 Task: In the  document Dv.odt Write the word in the shape with center alignment 'XOXO'Change Page orientation to  'Landscape' Insert emoji at the end of quote: Red Heart
Action: Mouse moved to (518, 263)
Screenshot: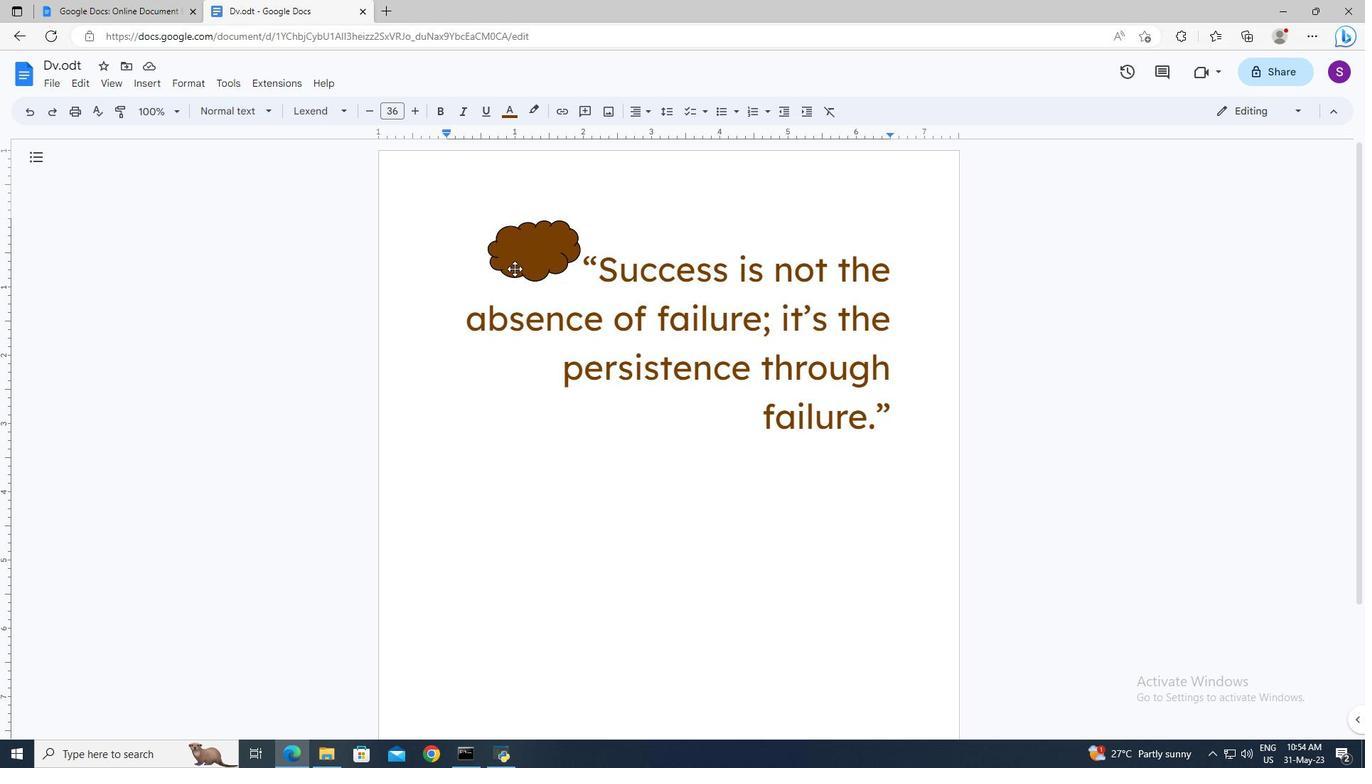 
Action: Mouse pressed left at (518, 263)
Screenshot: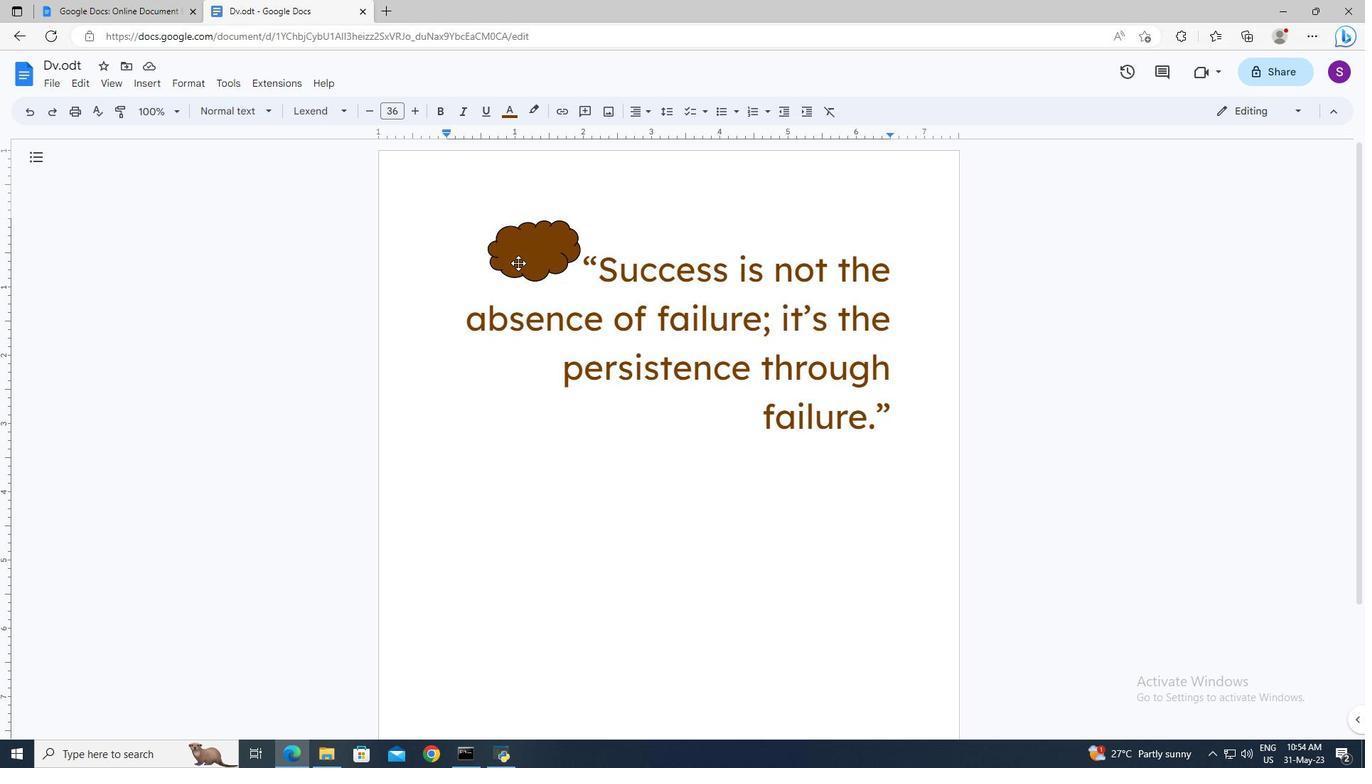 
Action: Mouse moved to (517, 301)
Screenshot: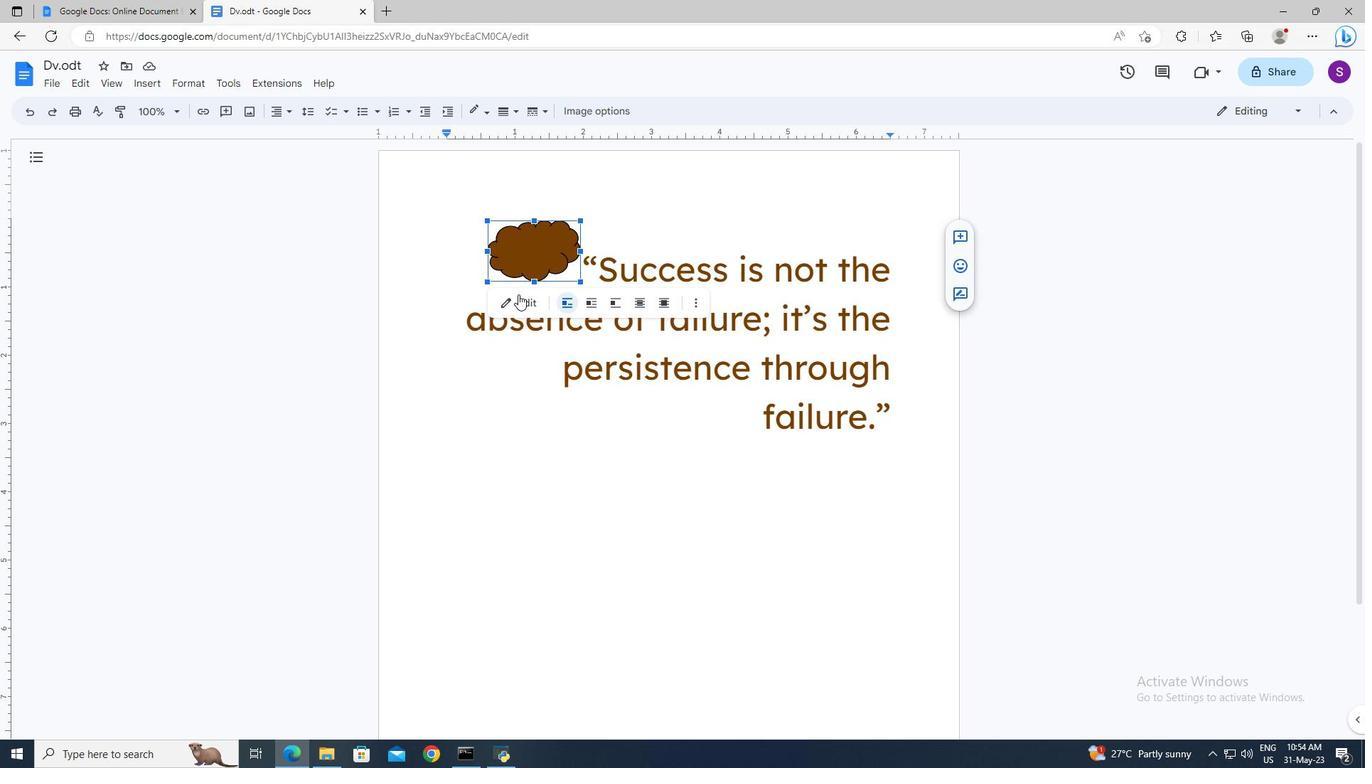 
Action: Mouse pressed left at (517, 301)
Screenshot: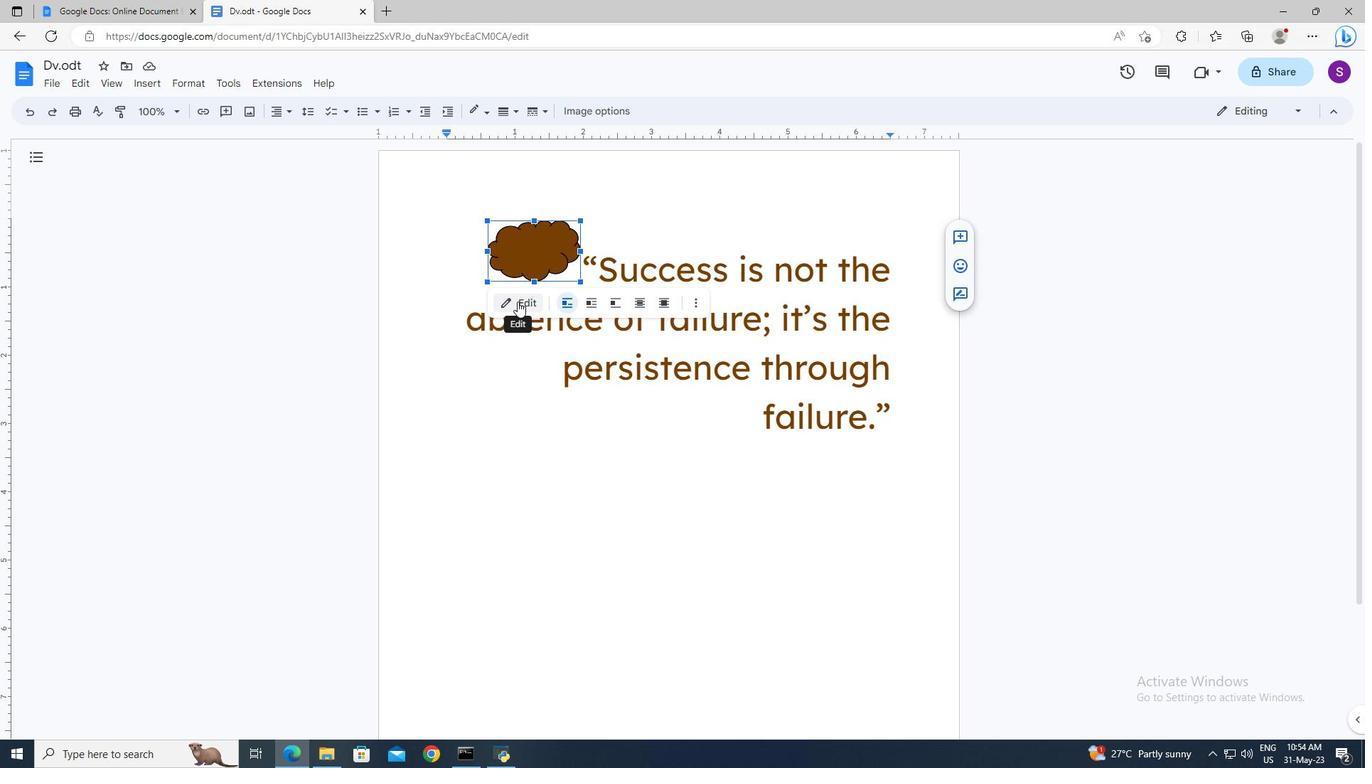 
Action: Mouse moved to (542, 285)
Screenshot: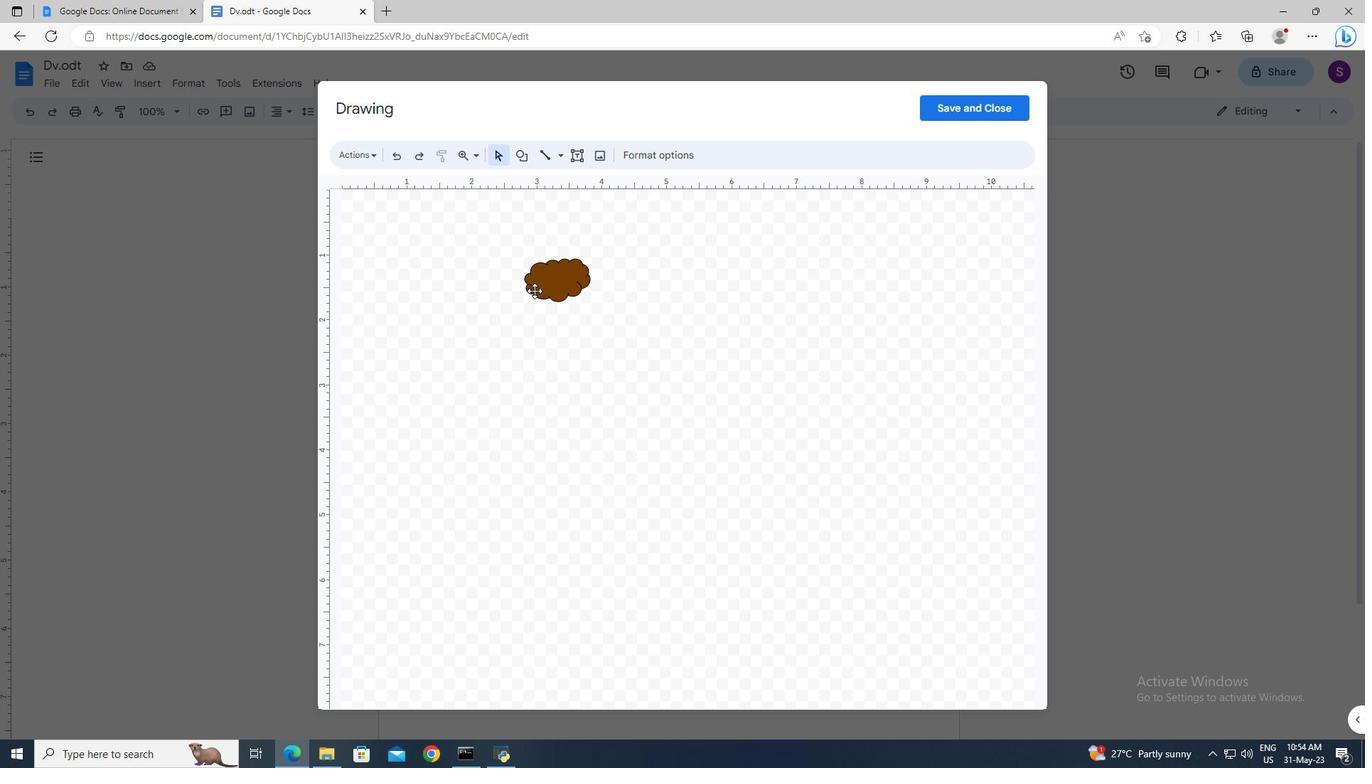 
Action: Mouse pressed left at (542, 285)
Screenshot: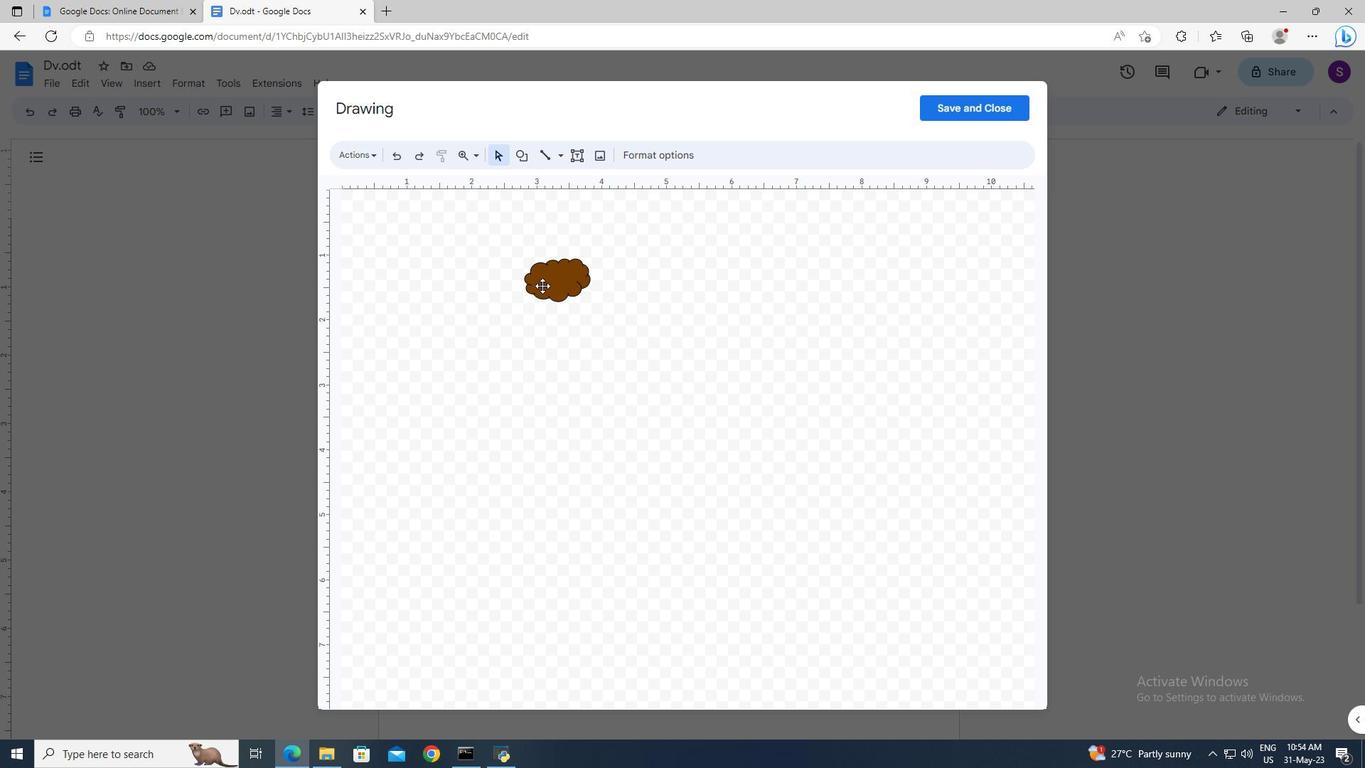 
Action: Mouse moved to (577, 145)
Screenshot: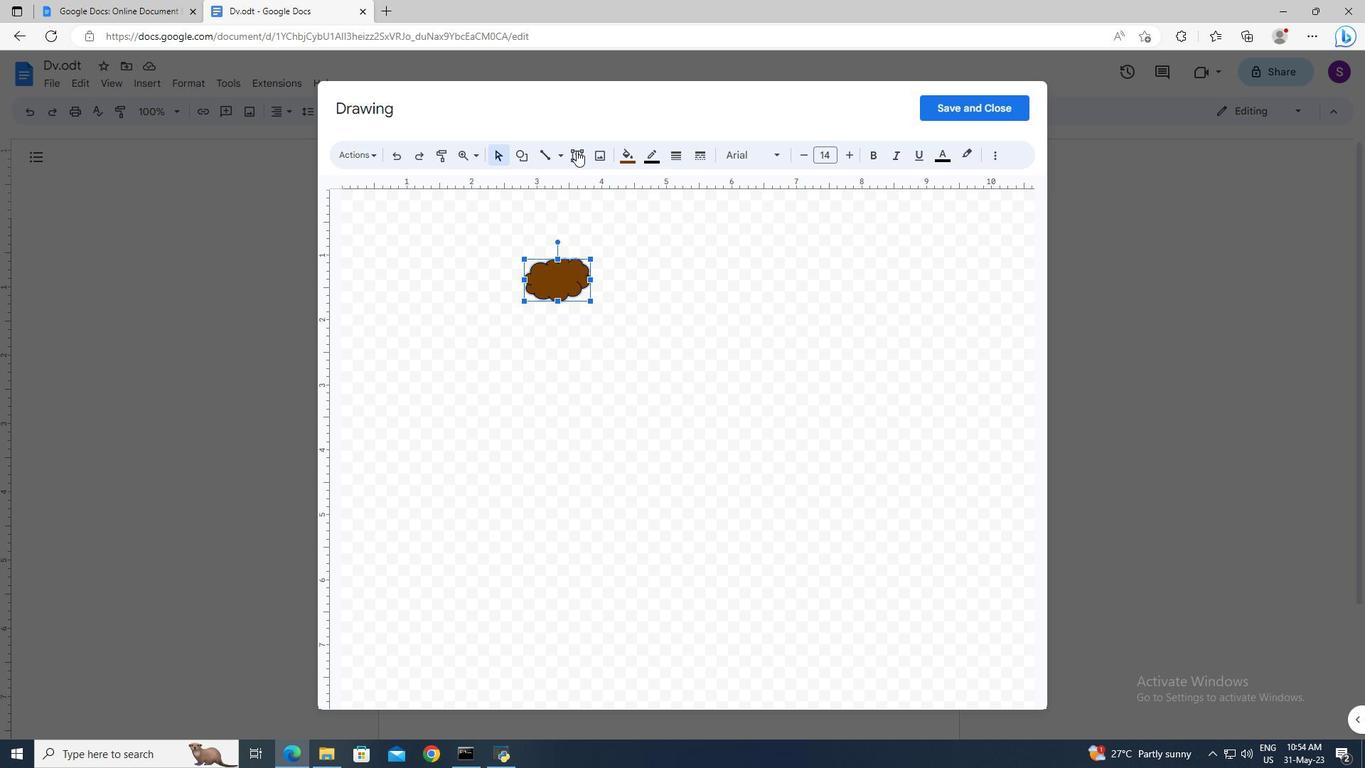 
Action: Mouse pressed left at (577, 145)
Screenshot: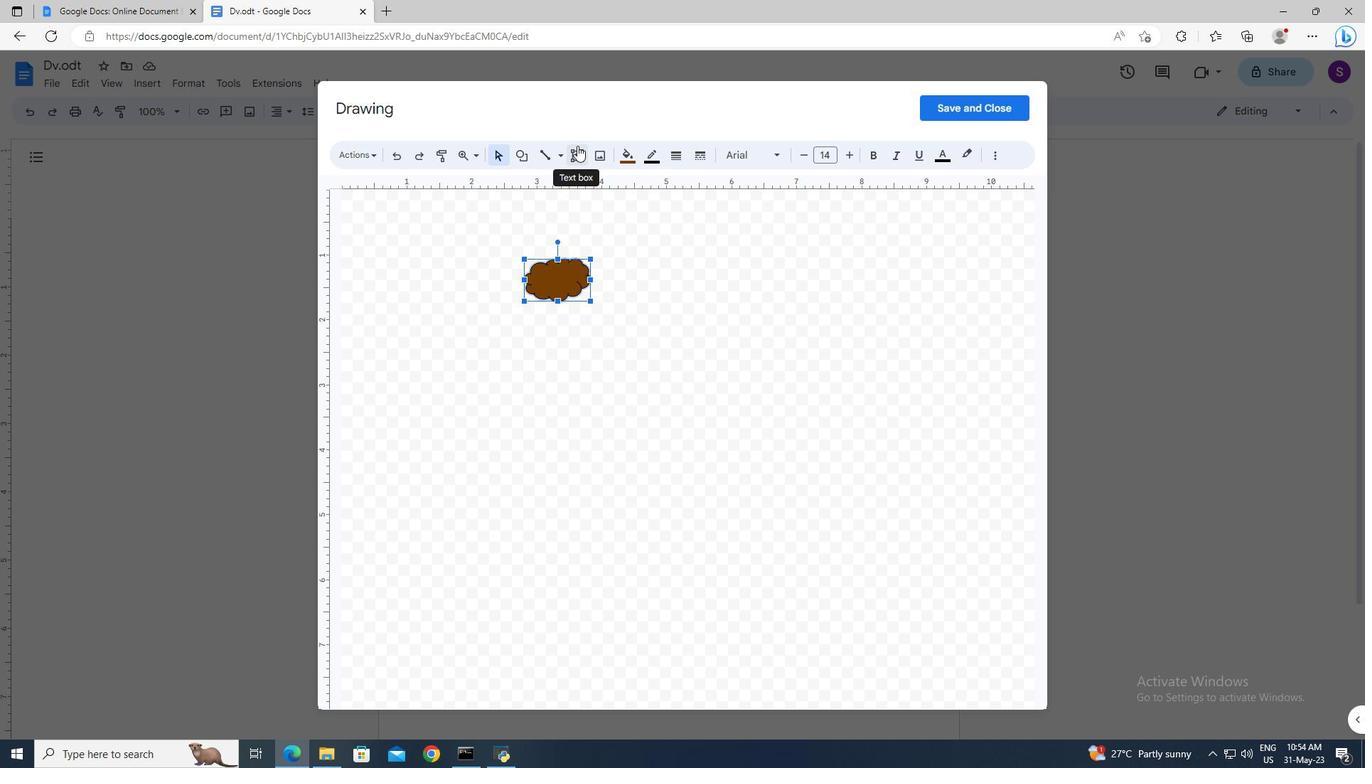 
Action: Mouse moved to (535, 270)
Screenshot: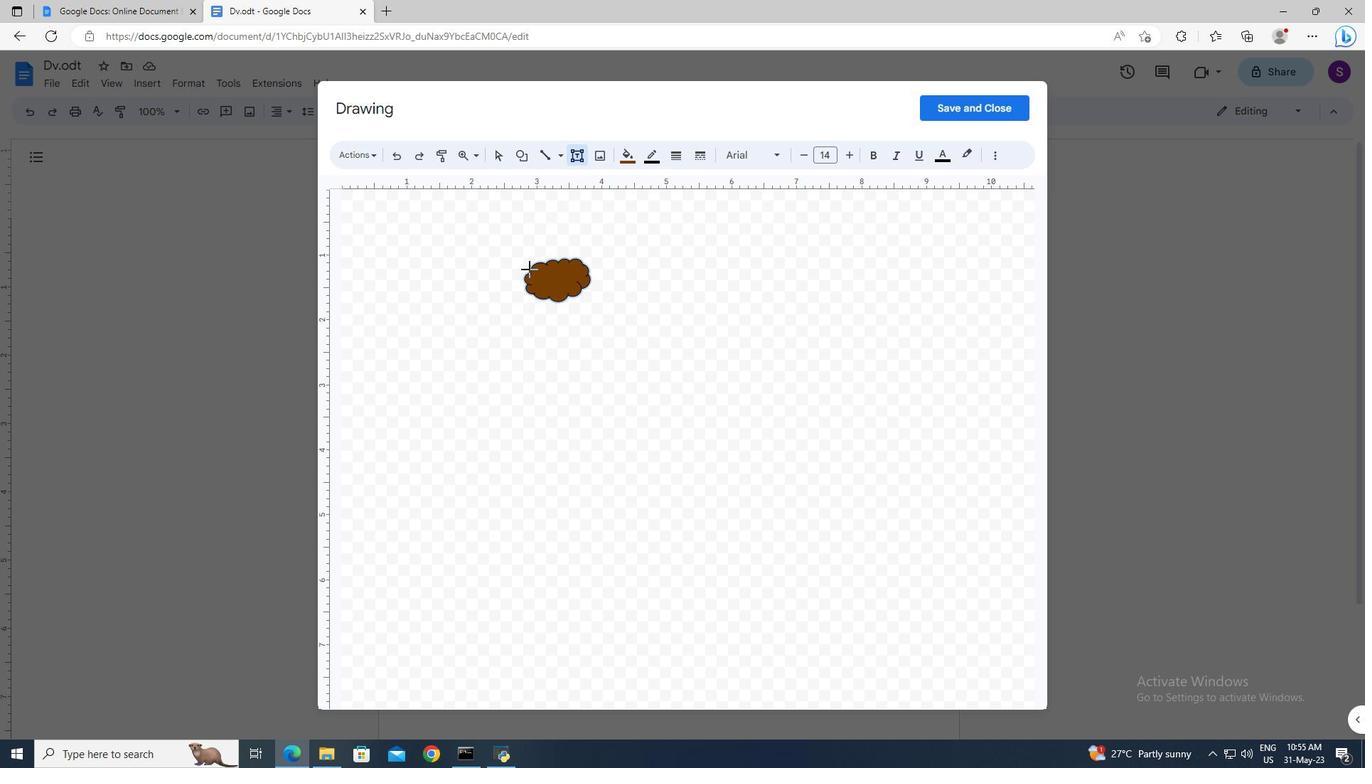 
Action: Mouse pressed left at (535, 270)
Screenshot: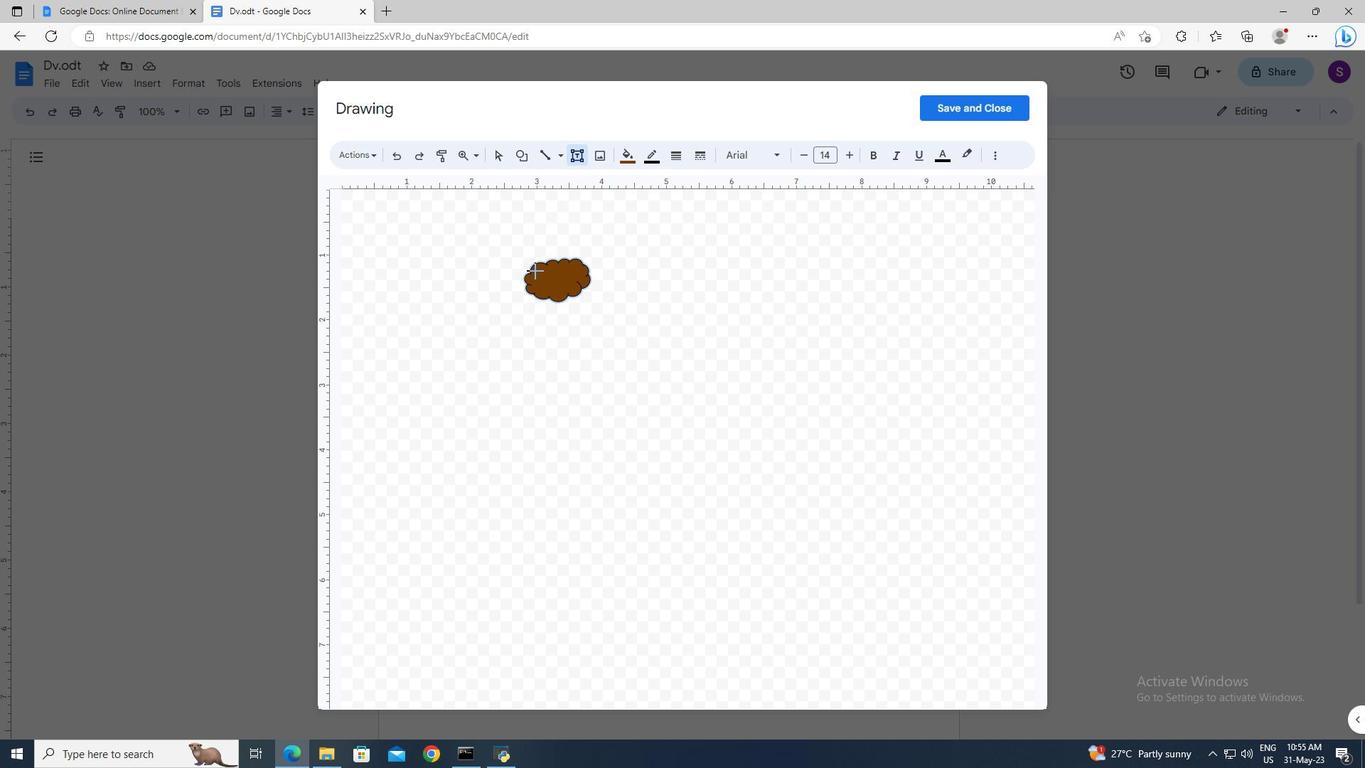 
Action: Mouse moved to (560, 283)
Screenshot: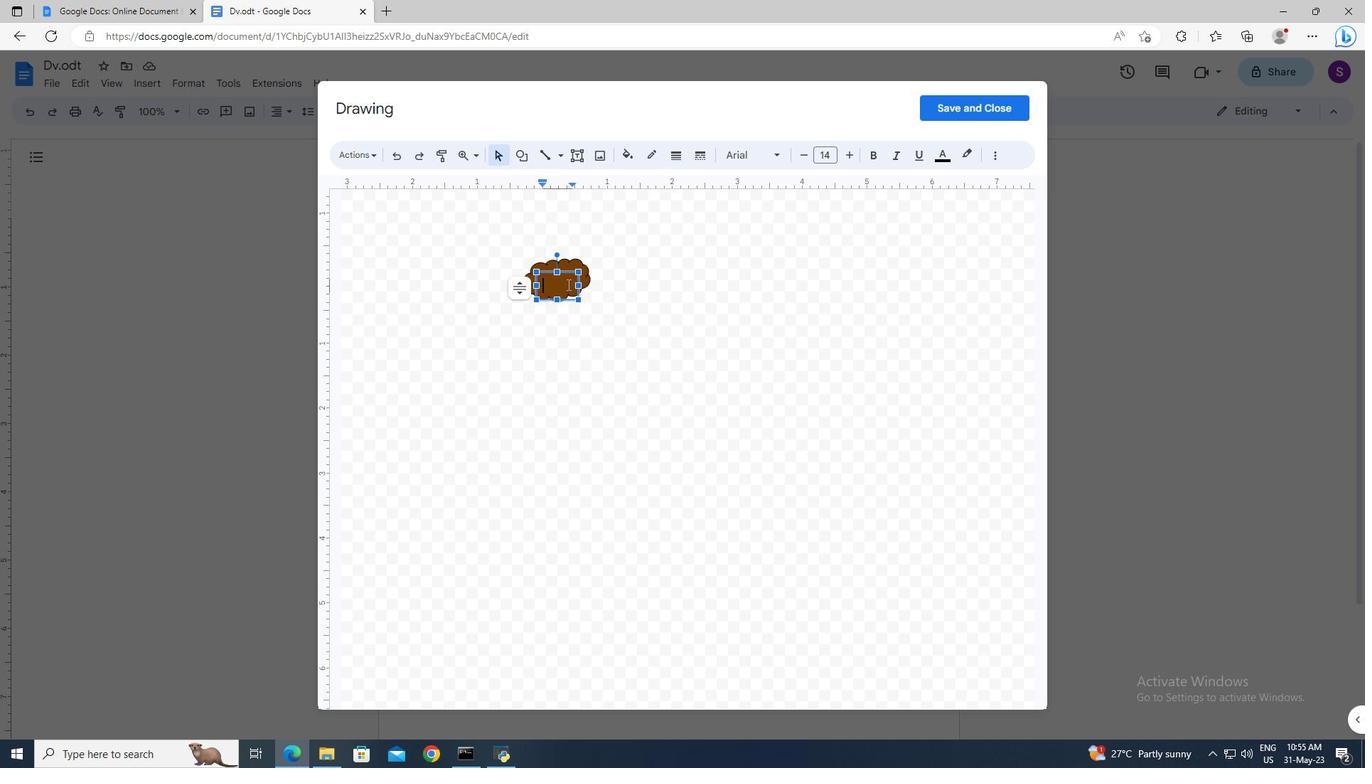 
Action: Key pressed <Key.shift>XOXO
Screenshot: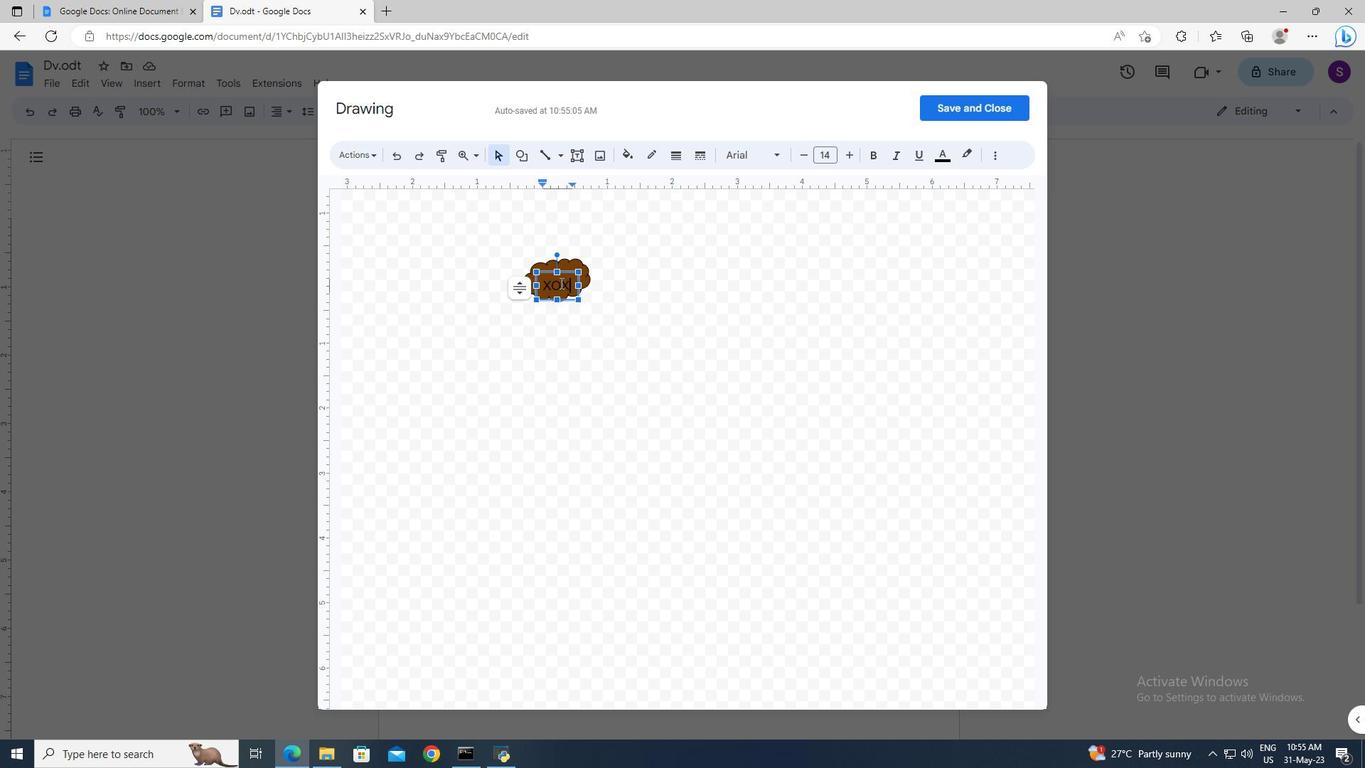
Action: Mouse moved to (578, 293)
Screenshot: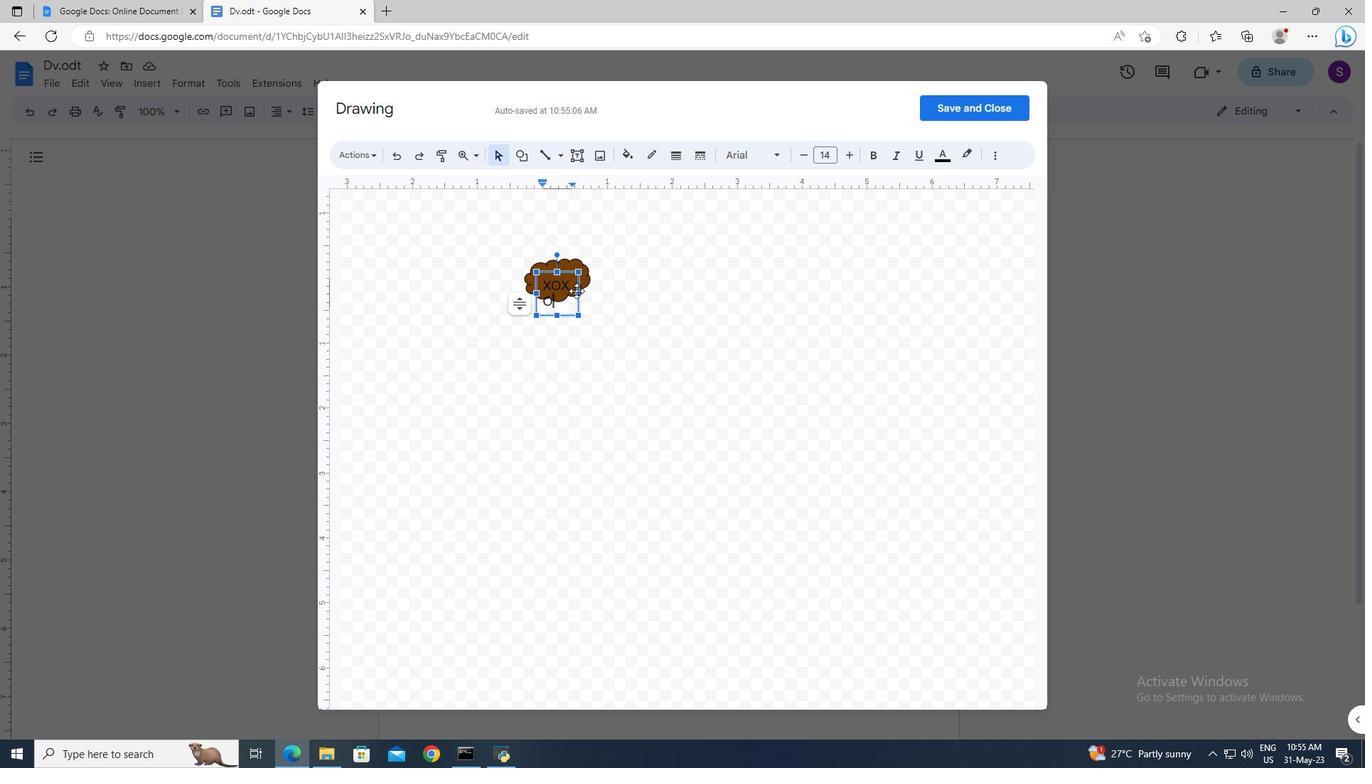 
Action: Mouse pressed left at (578, 293)
Screenshot: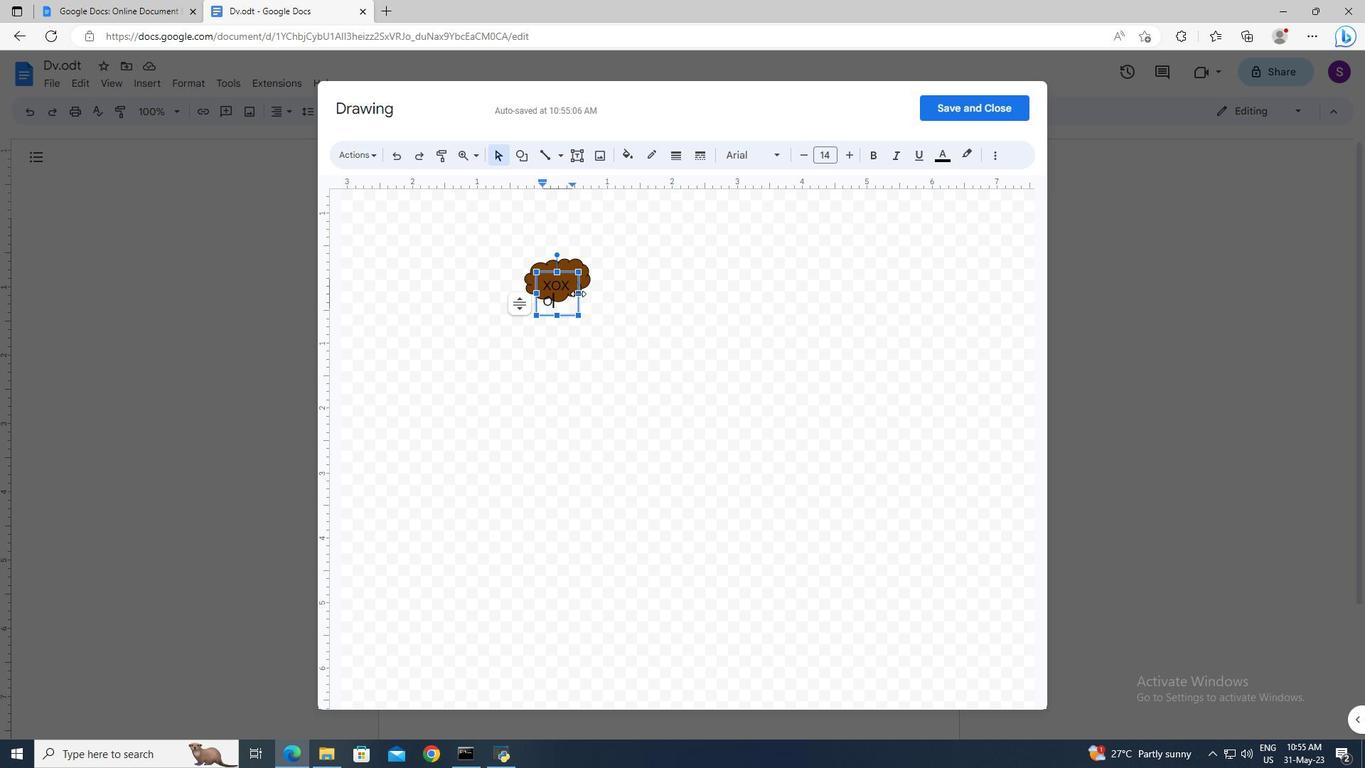 
Action: Mouse moved to (583, 293)
Screenshot: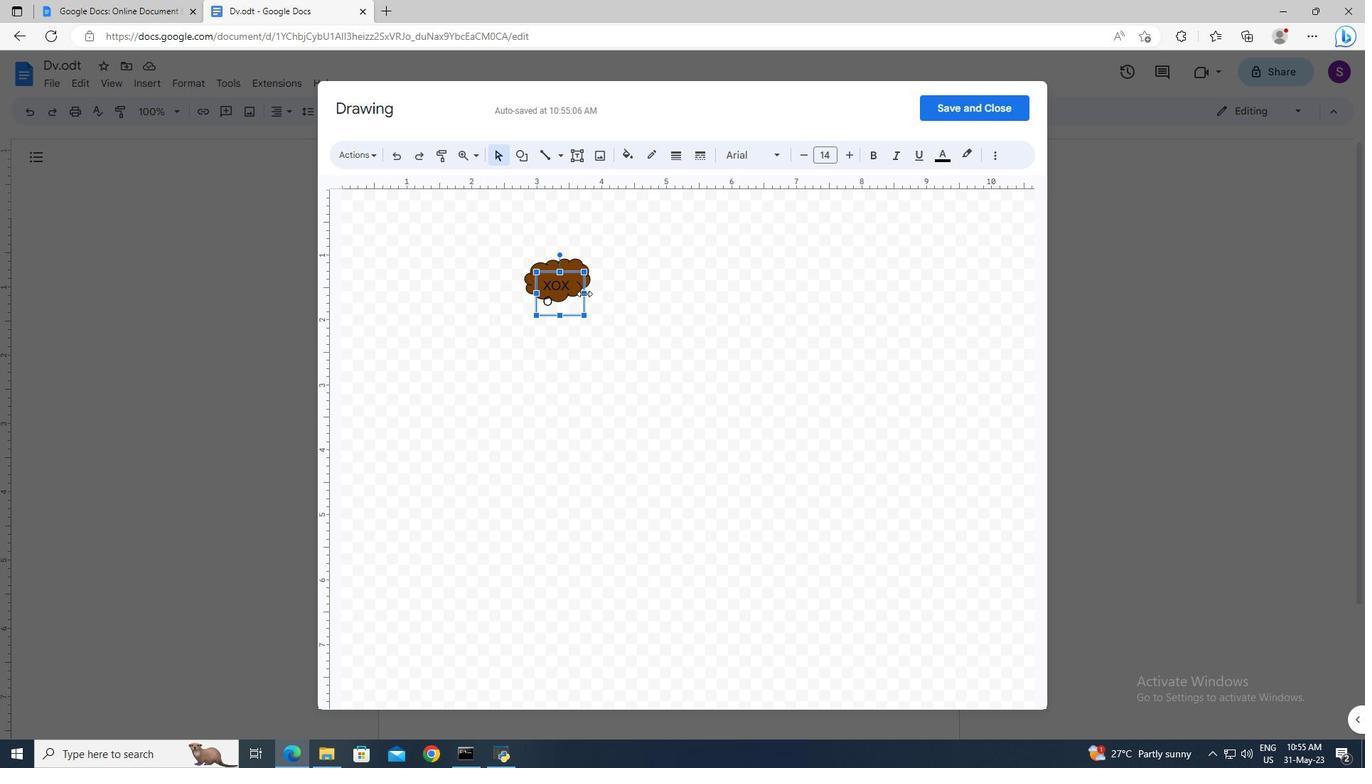 
Action: Mouse pressed left at (583, 293)
Screenshot: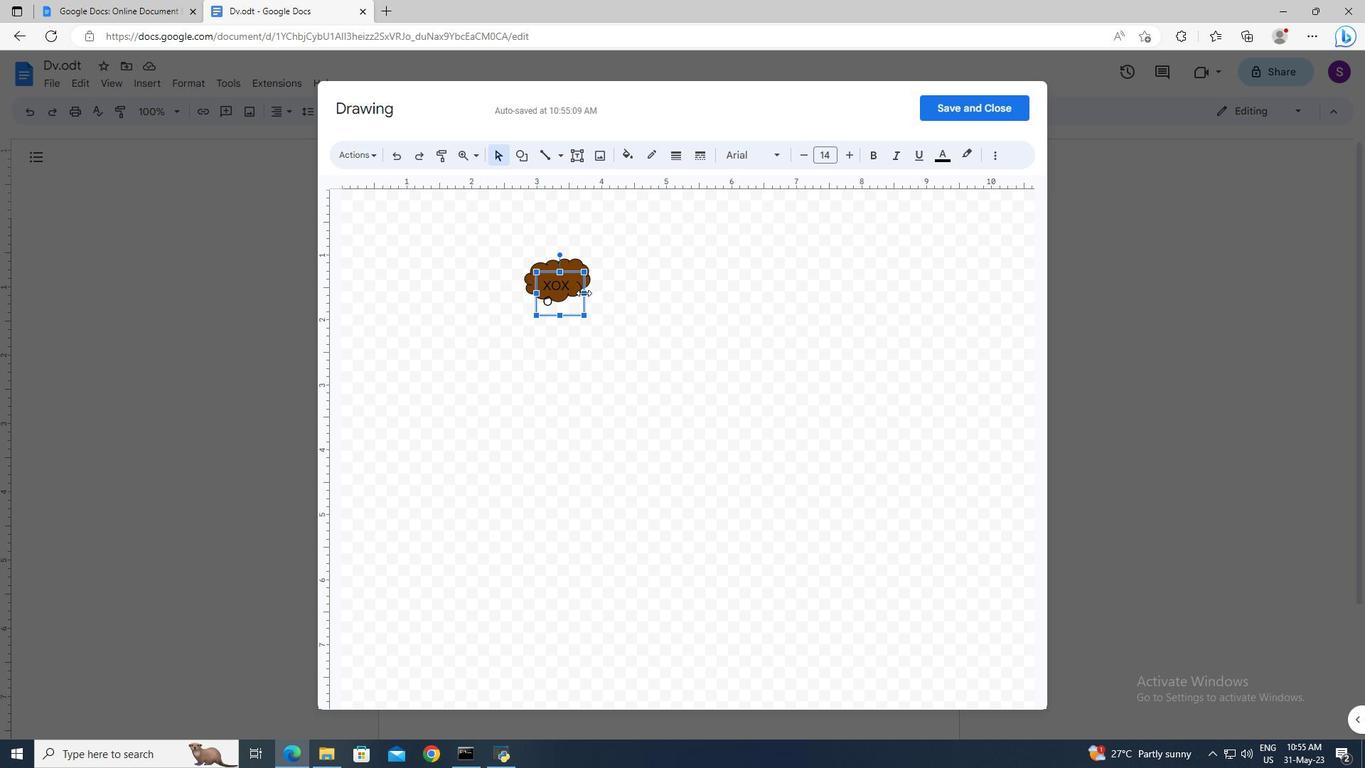 
Action: Mouse moved to (572, 272)
Screenshot: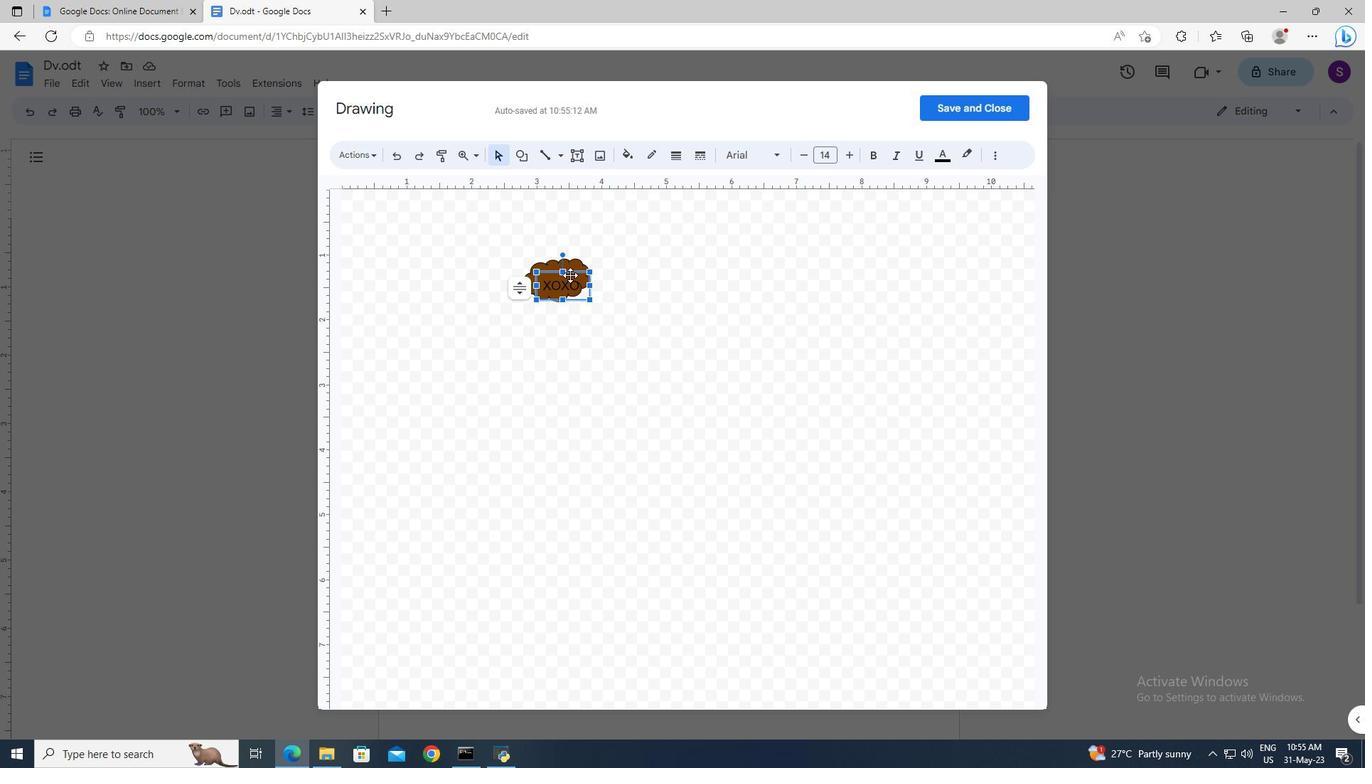 
Action: Mouse pressed left at (572, 272)
Screenshot: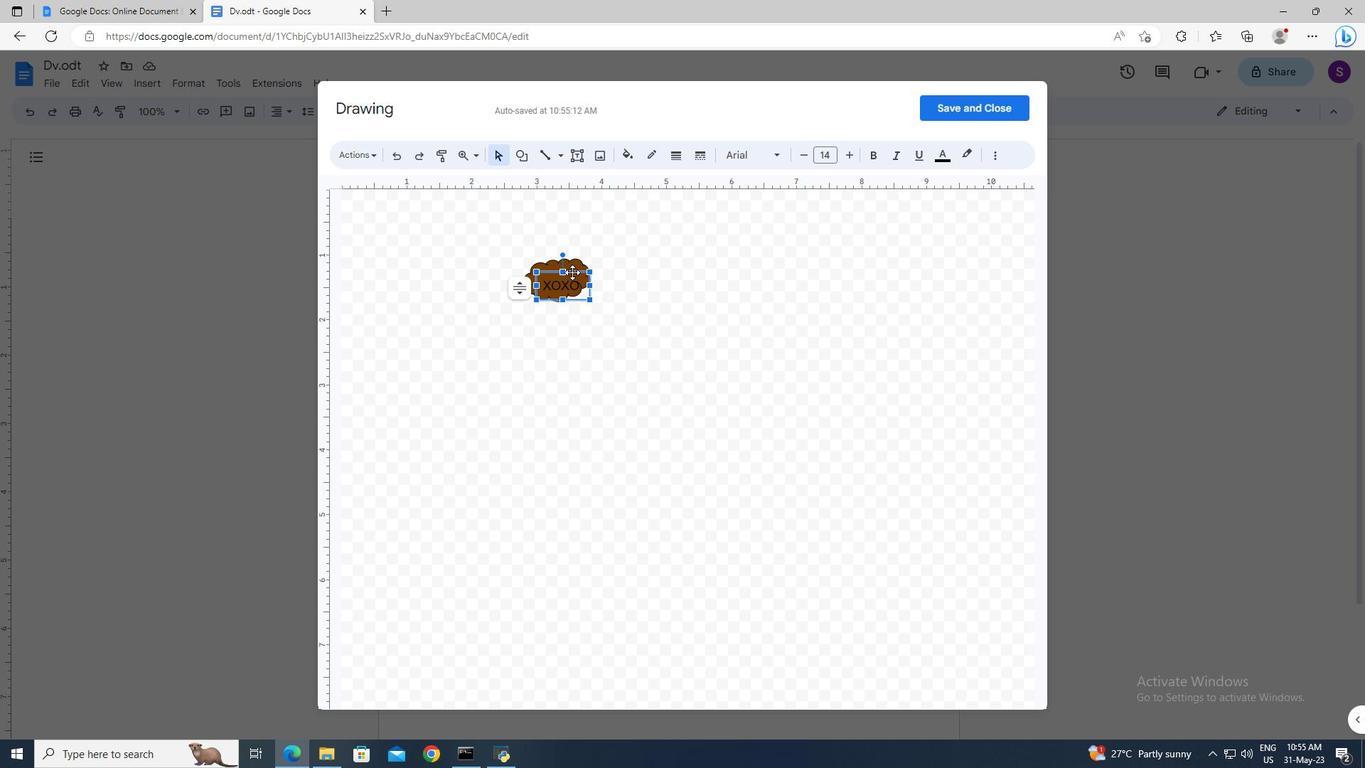 
Action: Mouse moved to (967, 110)
Screenshot: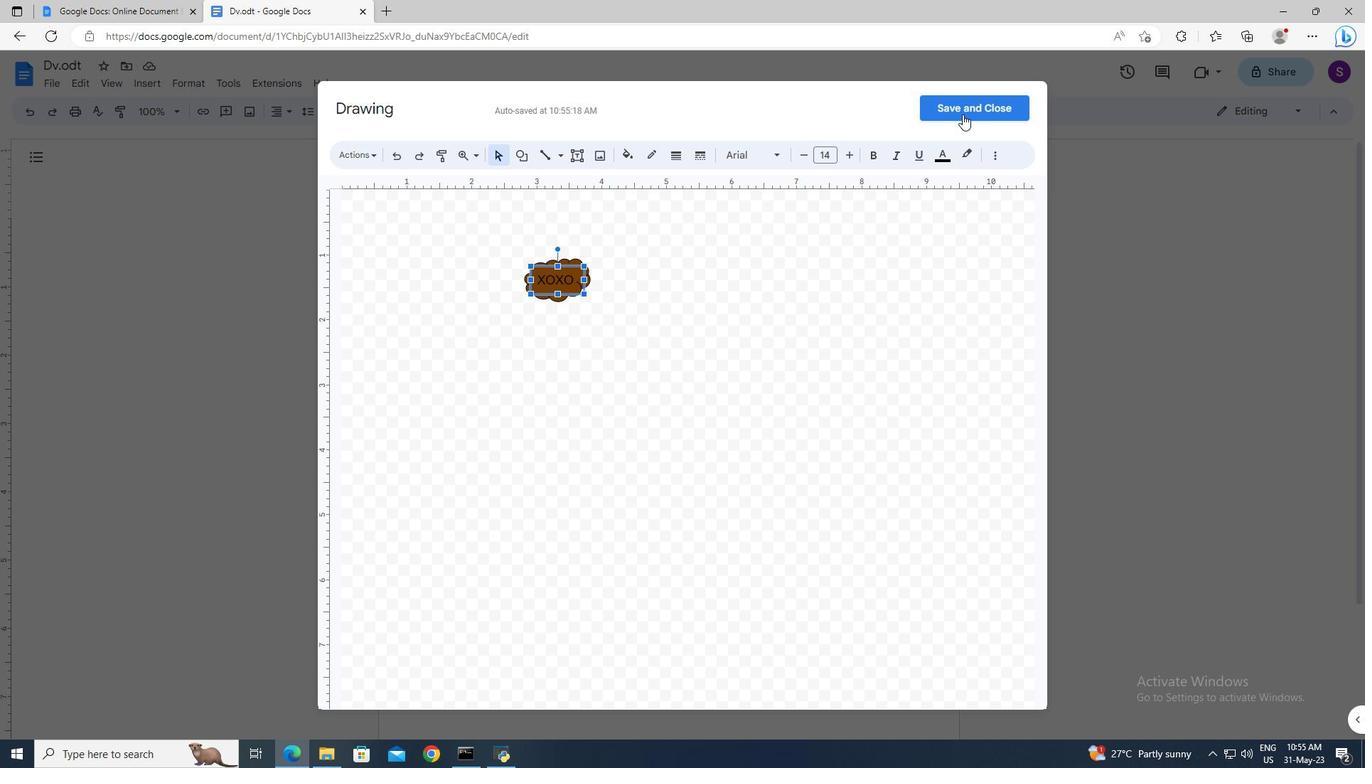 
Action: Mouse pressed left at (967, 110)
Screenshot: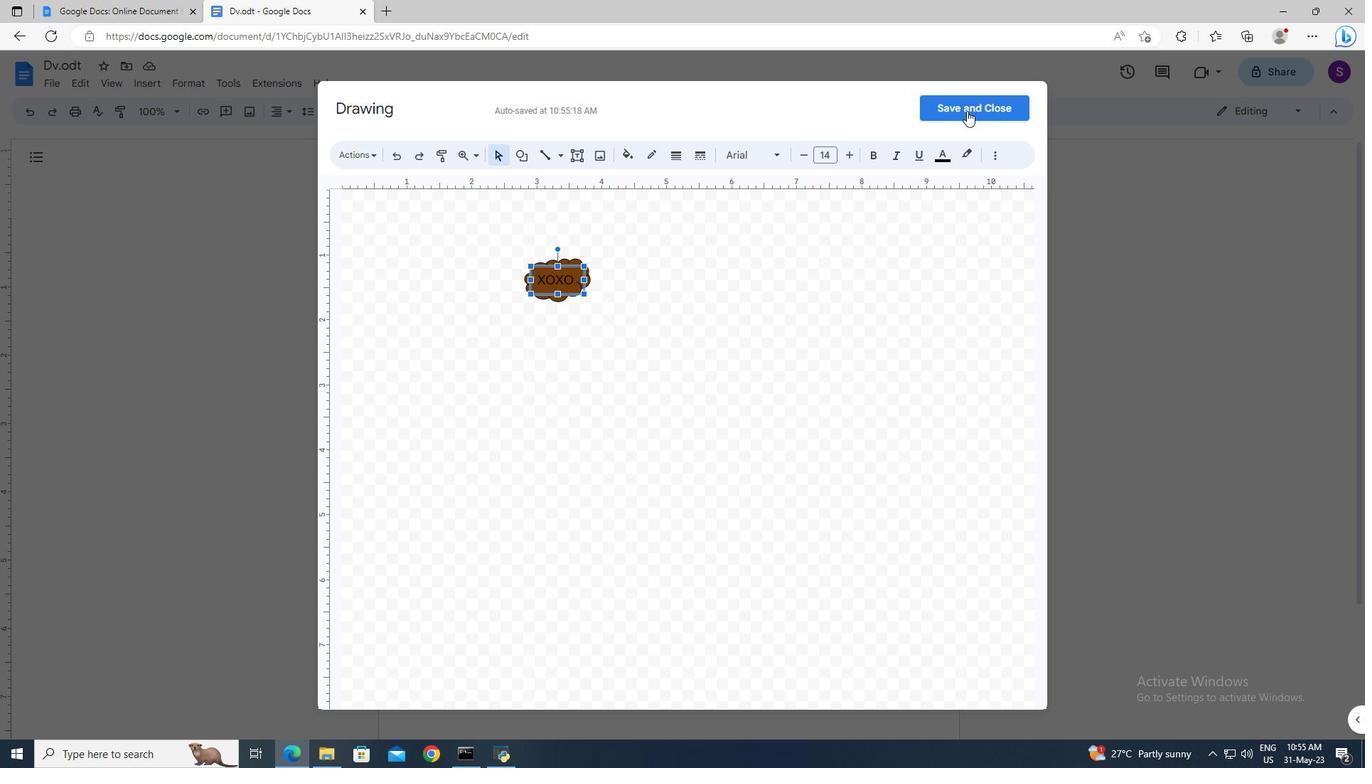 
Action: Mouse moved to (753, 400)
Screenshot: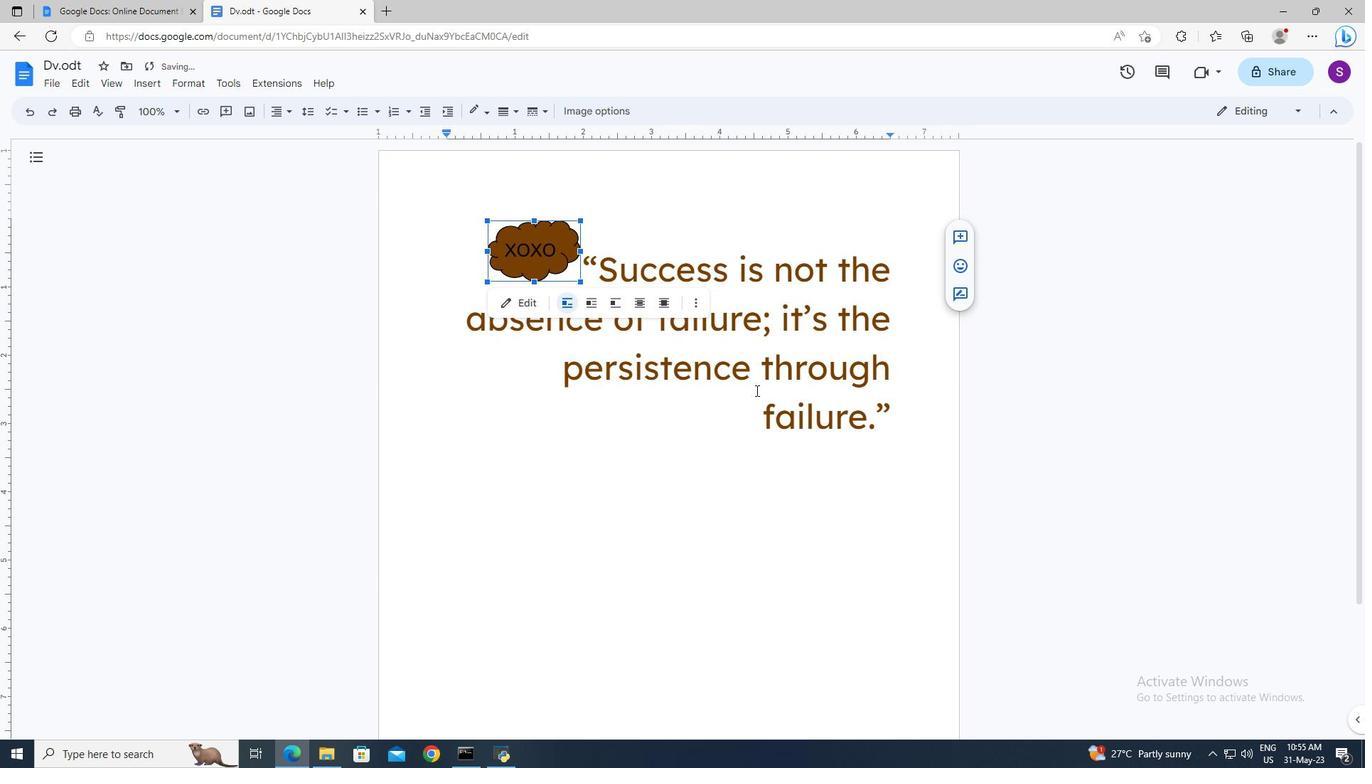 
Action: Mouse pressed left at (753, 400)
Screenshot: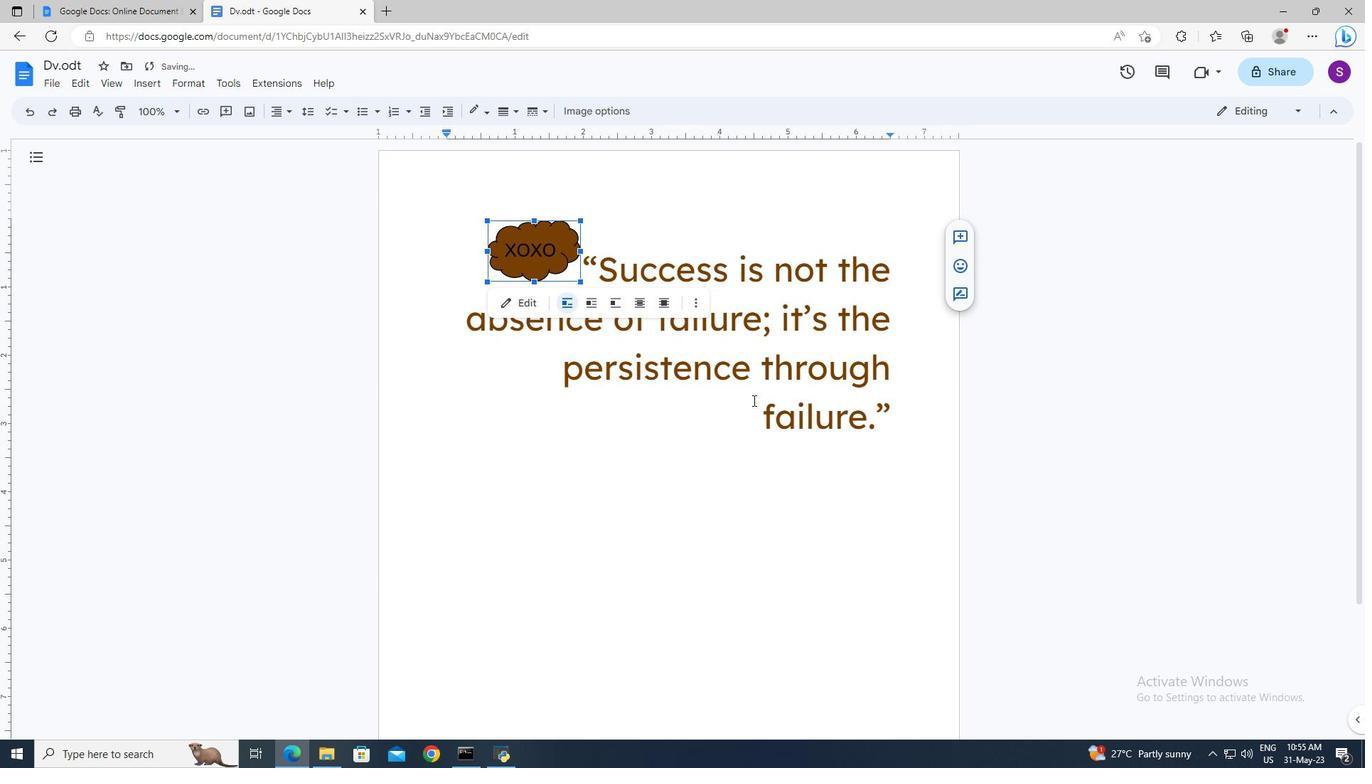 
Action: Mouse moved to (58, 84)
Screenshot: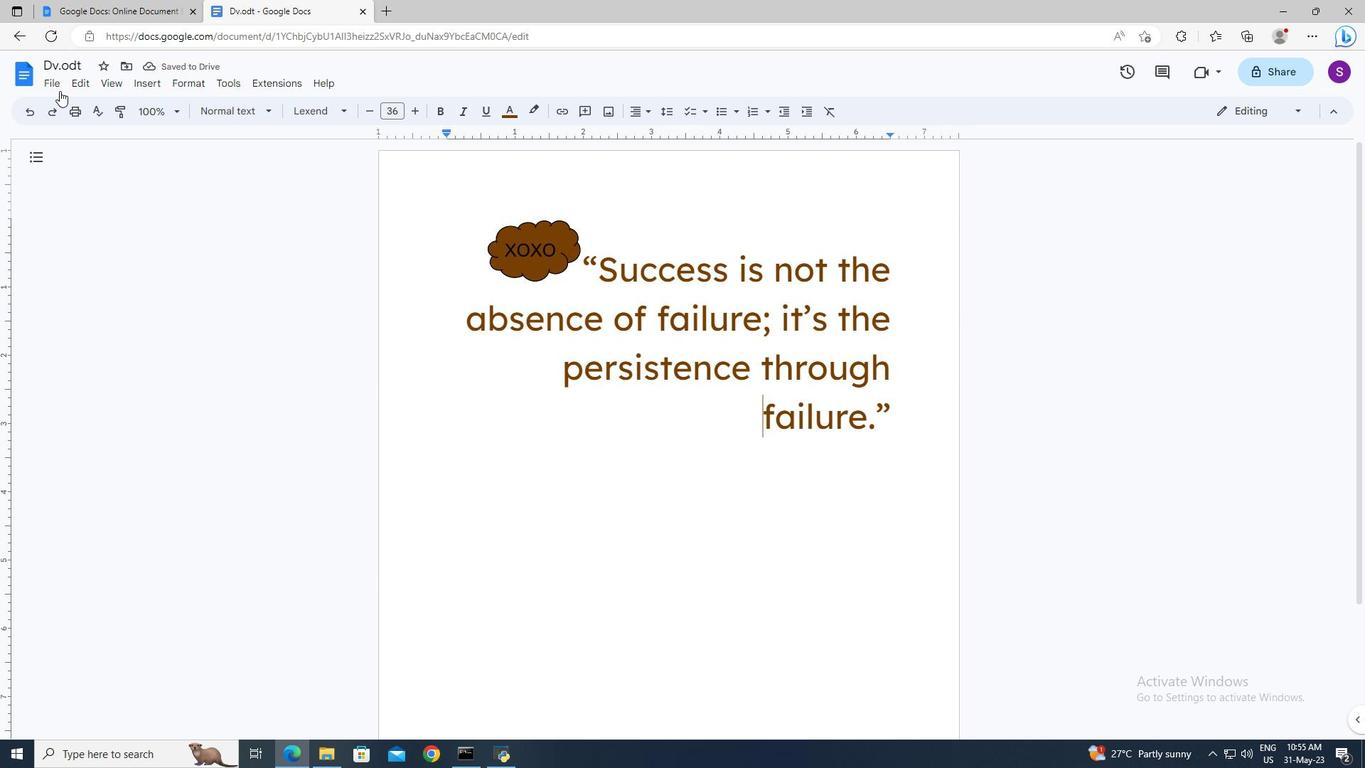 
Action: Mouse pressed left at (58, 84)
Screenshot: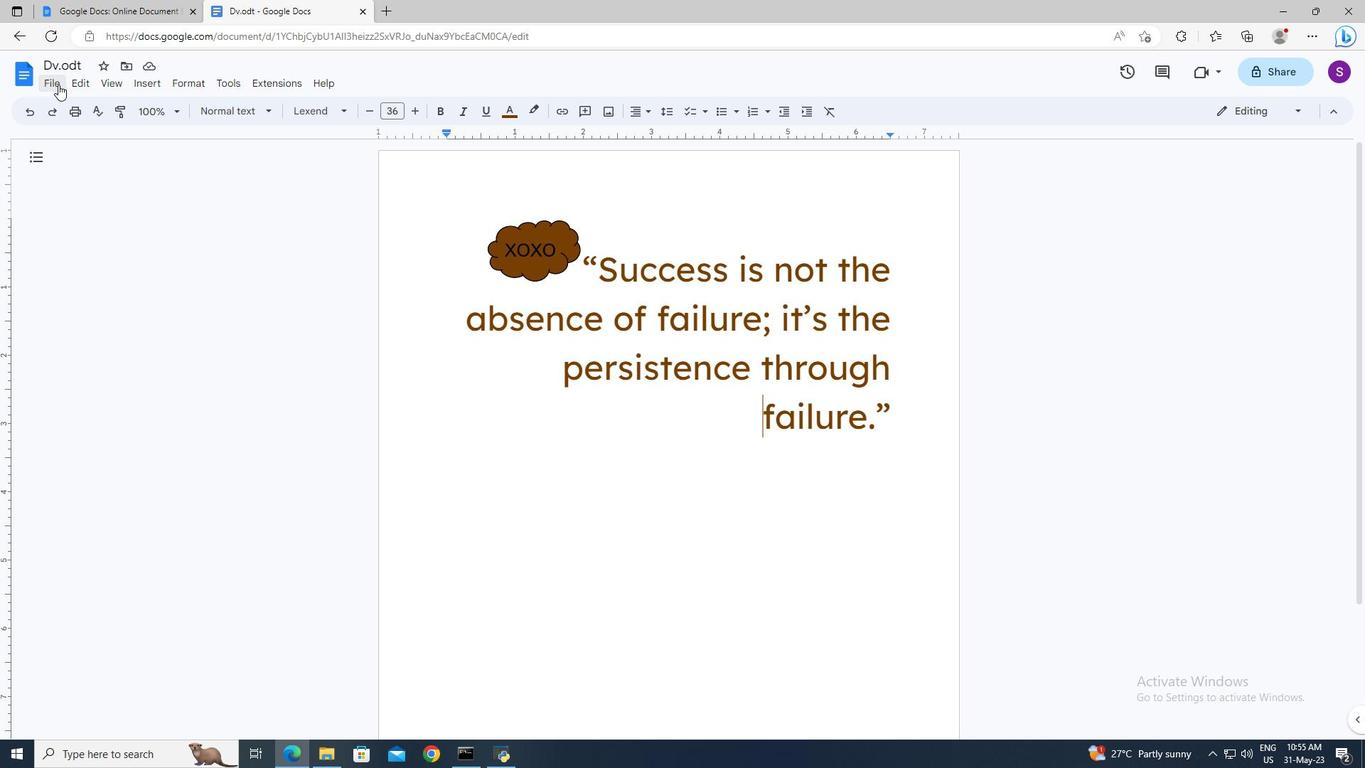 
Action: Mouse moved to (96, 472)
Screenshot: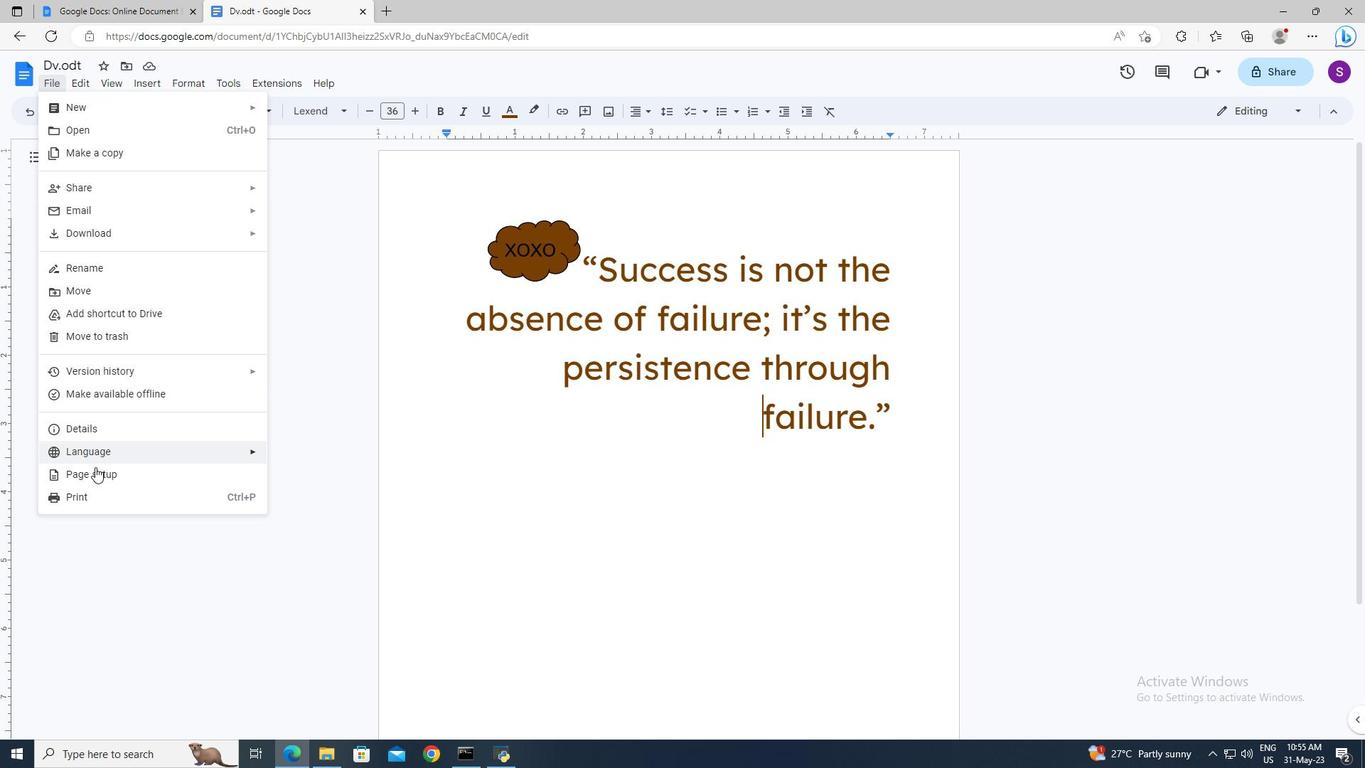 
Action: Mouse pressed left at (96, 472)
Screenshot: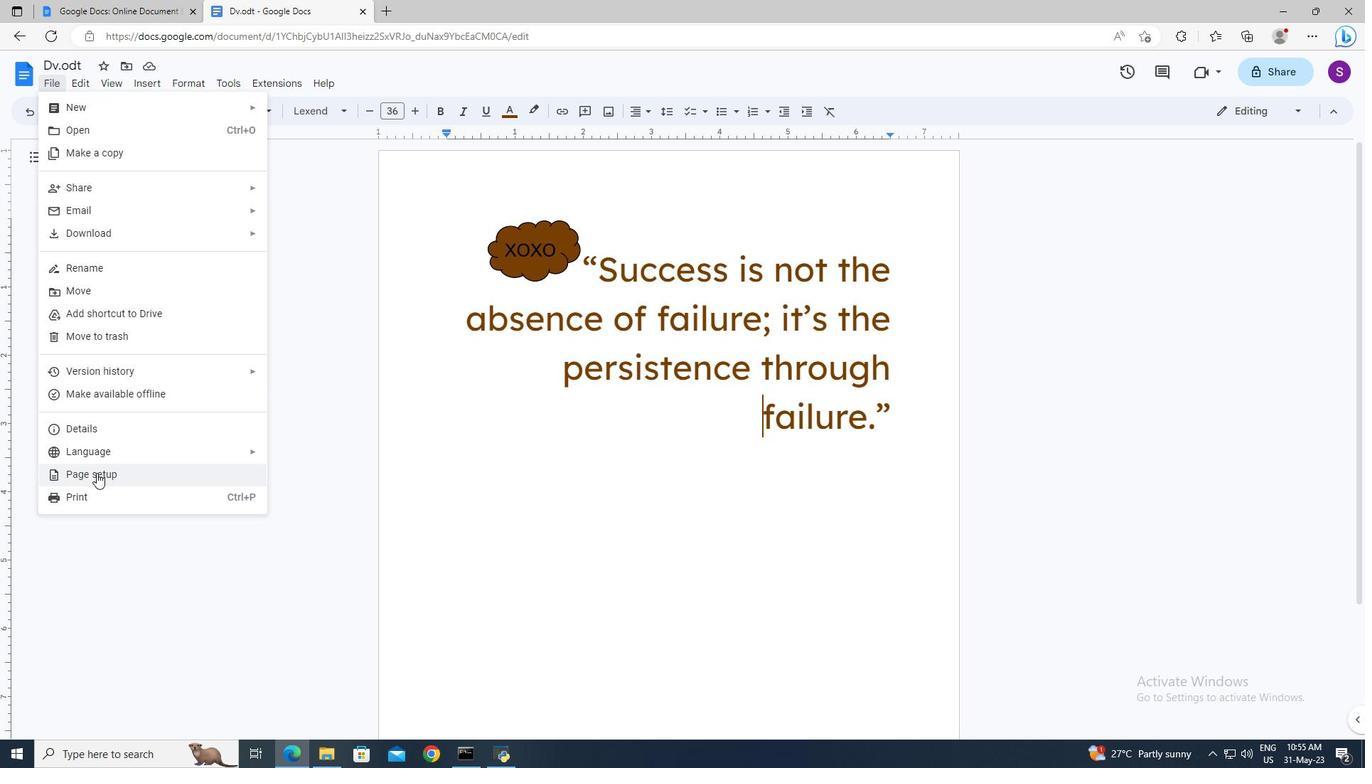 
Action: Mouse moved to (631, 376)
Screenshot: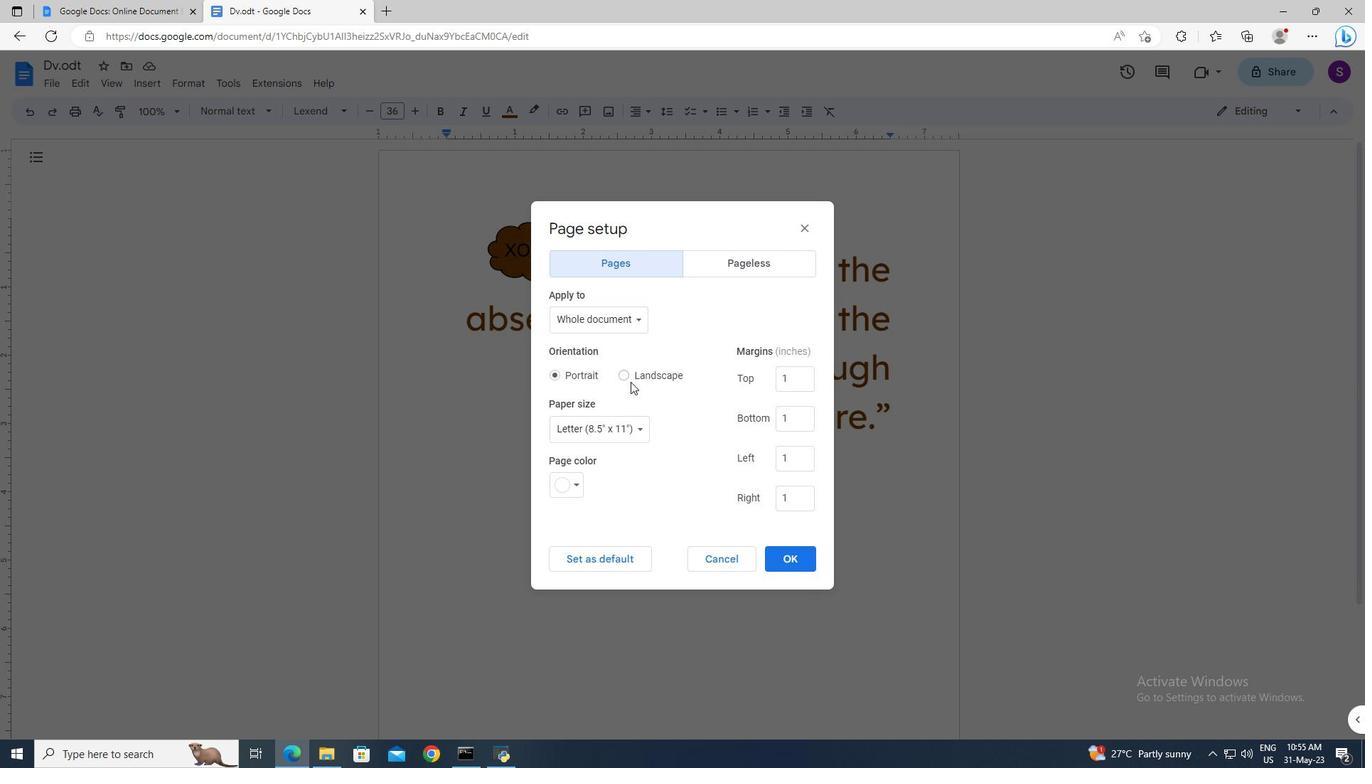 
Action: Mouse pressed left at (631, 376)
Screenshot: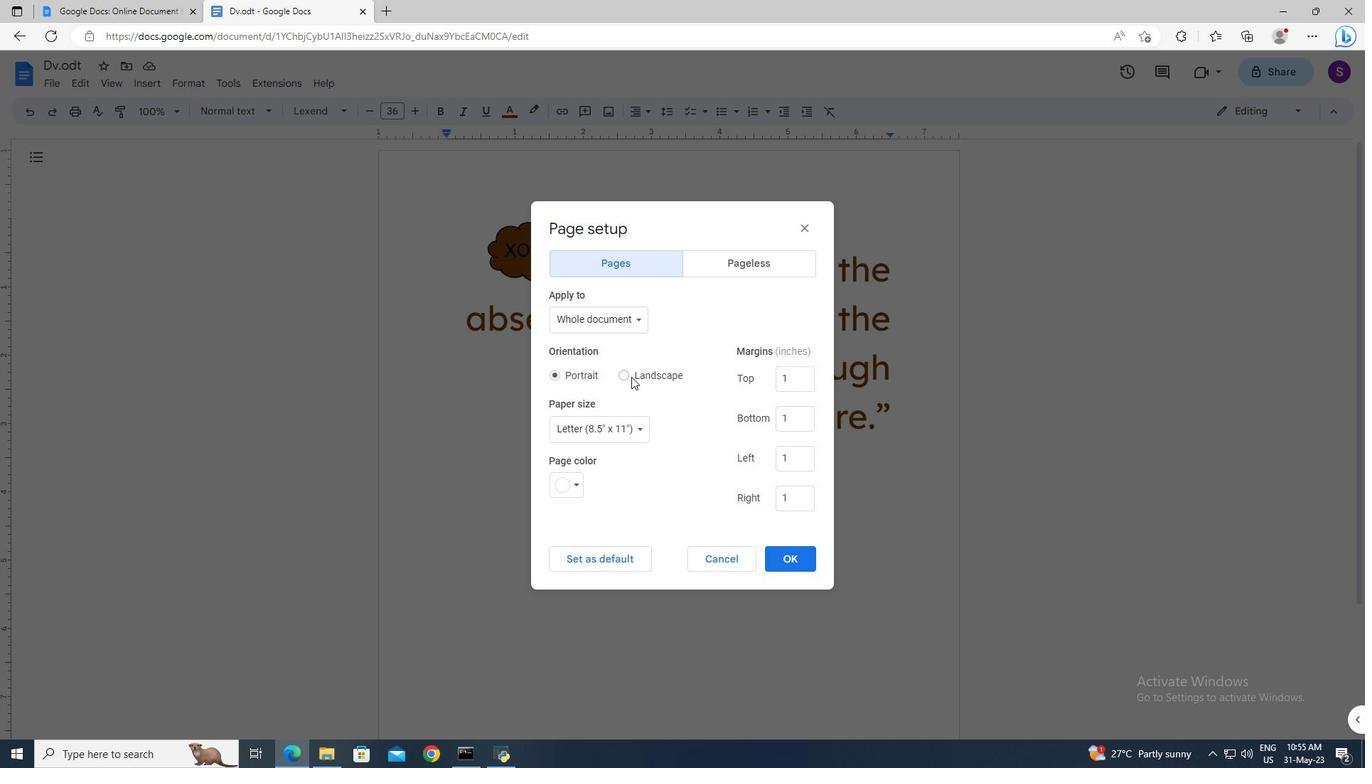 
Action: Mouse moved to (781, 559)
Screenshot: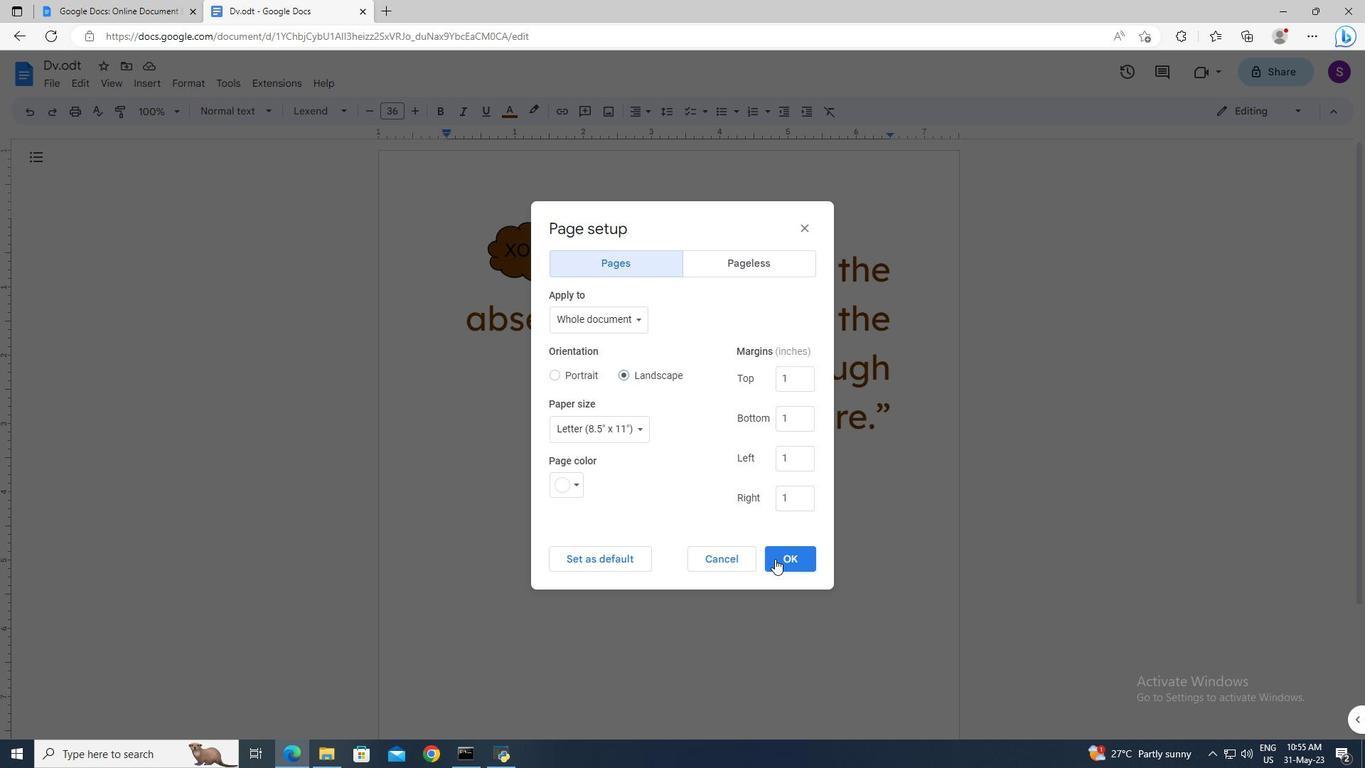 
Action: Mouse pressed left at (781, 559)
Screenshot: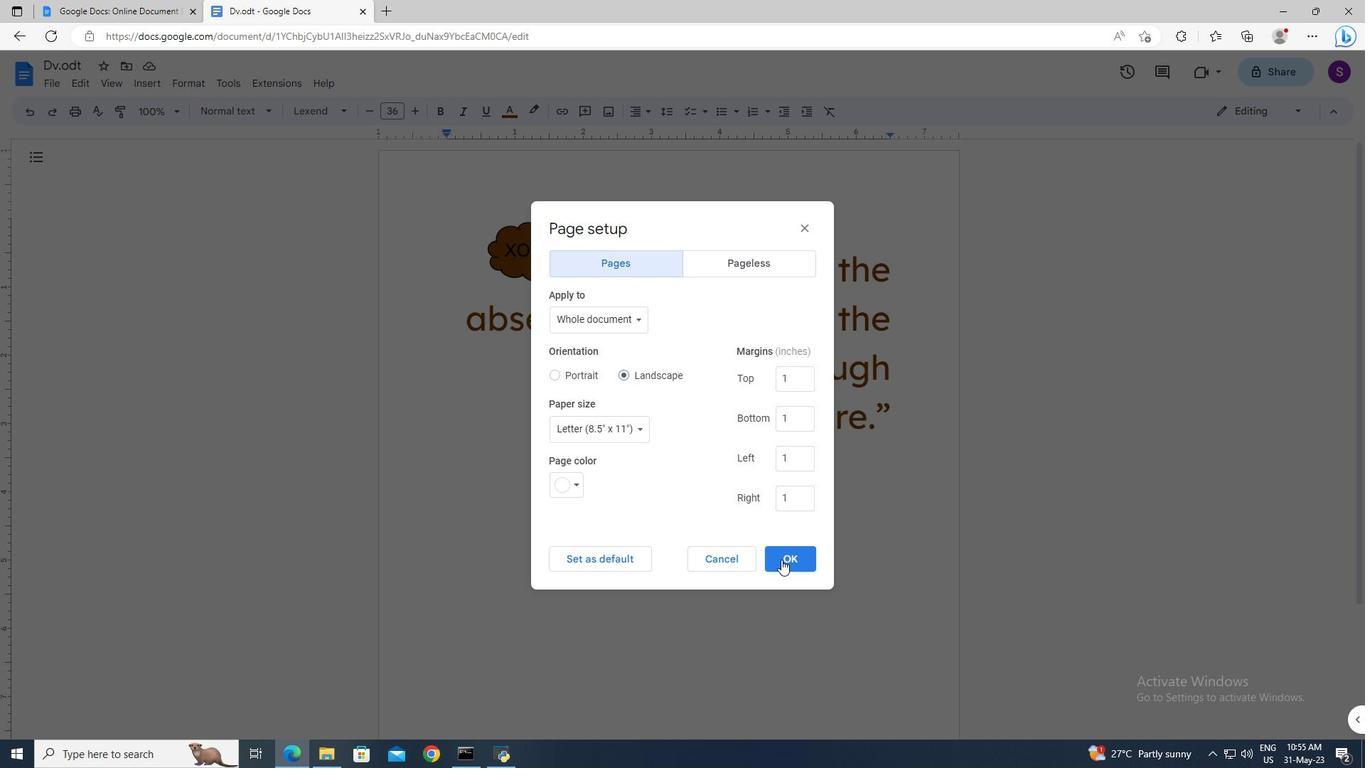 
Action: Mouse moved to (995, 367)
Screenshot: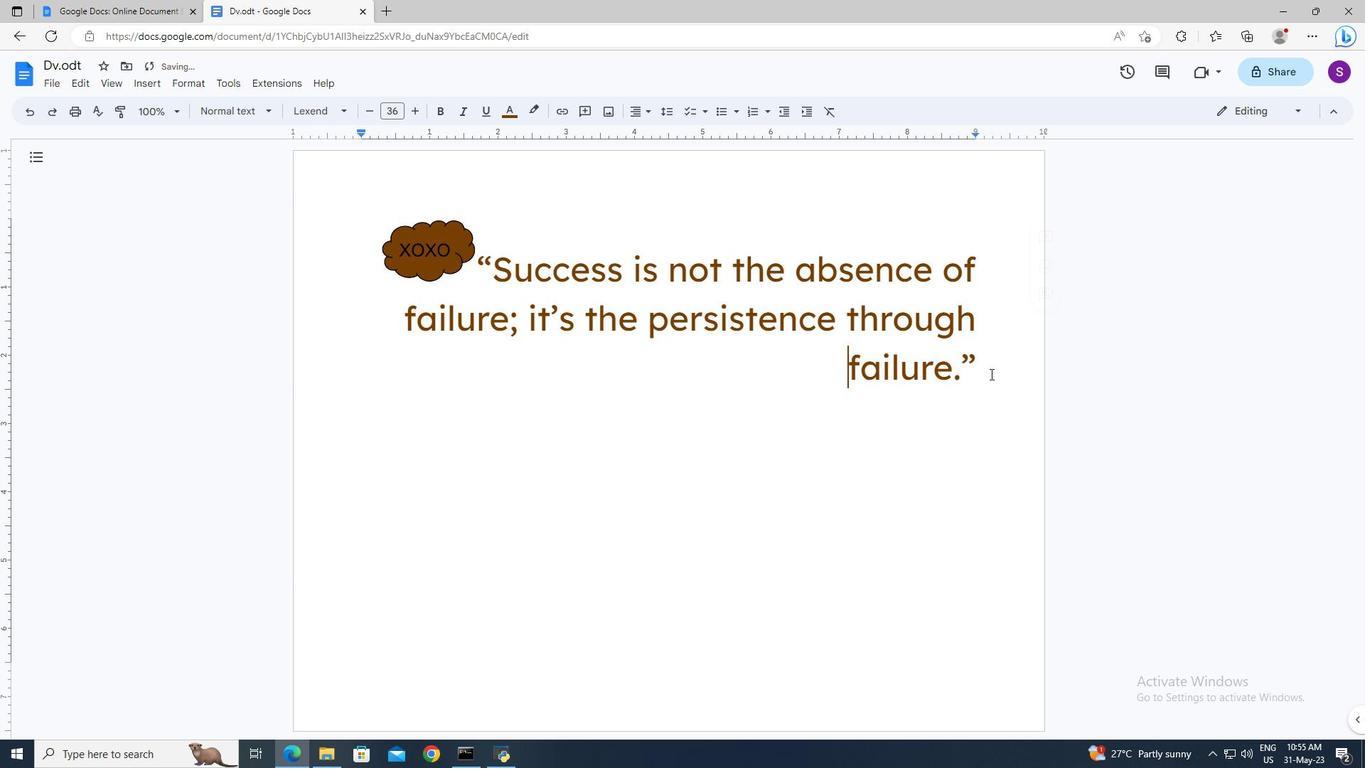 
Action: Mouse pressed left at (995, 367)
Screenshot: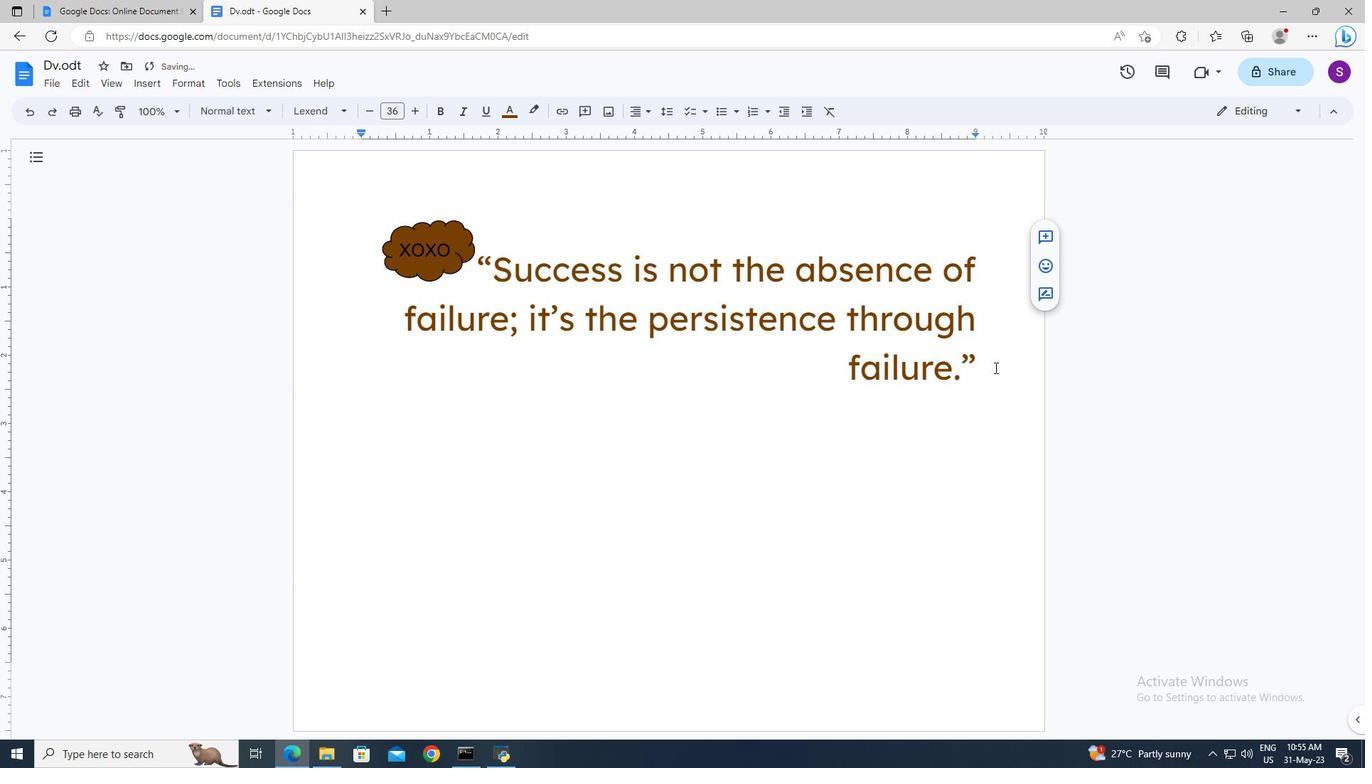 
Action: Mouse moved to (155, 88)
Screenshot: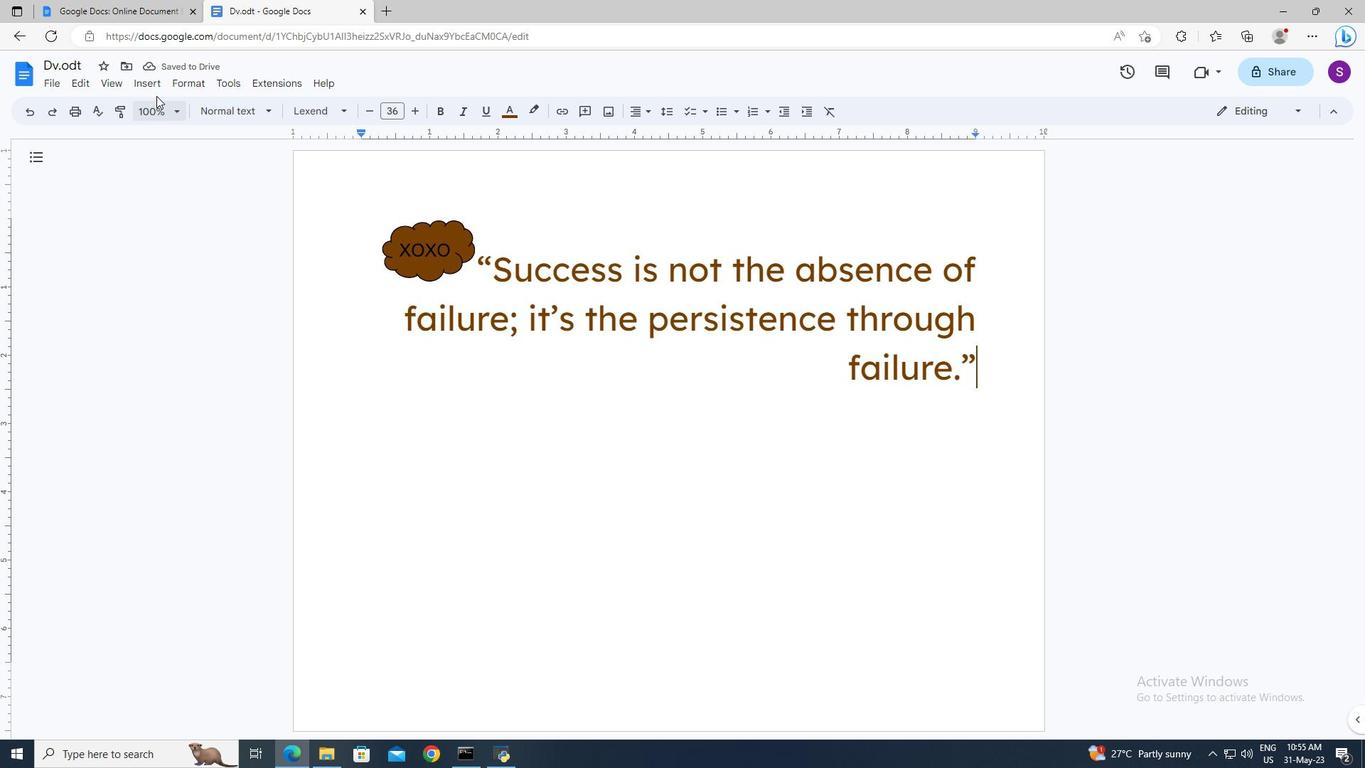 
Action: Mouse pressed left at (155, 88)
Screenshot: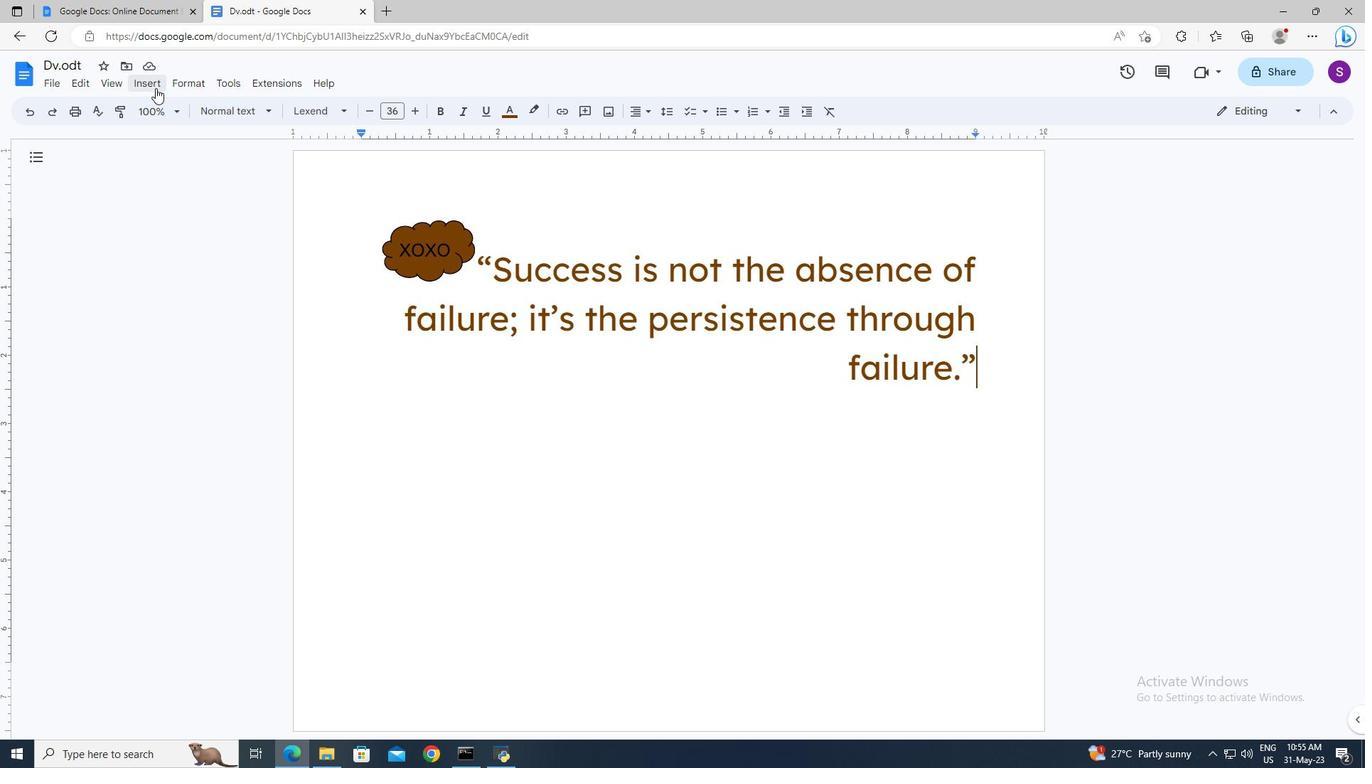 
Action: Mouse moved to (166, 211)
Screenshot: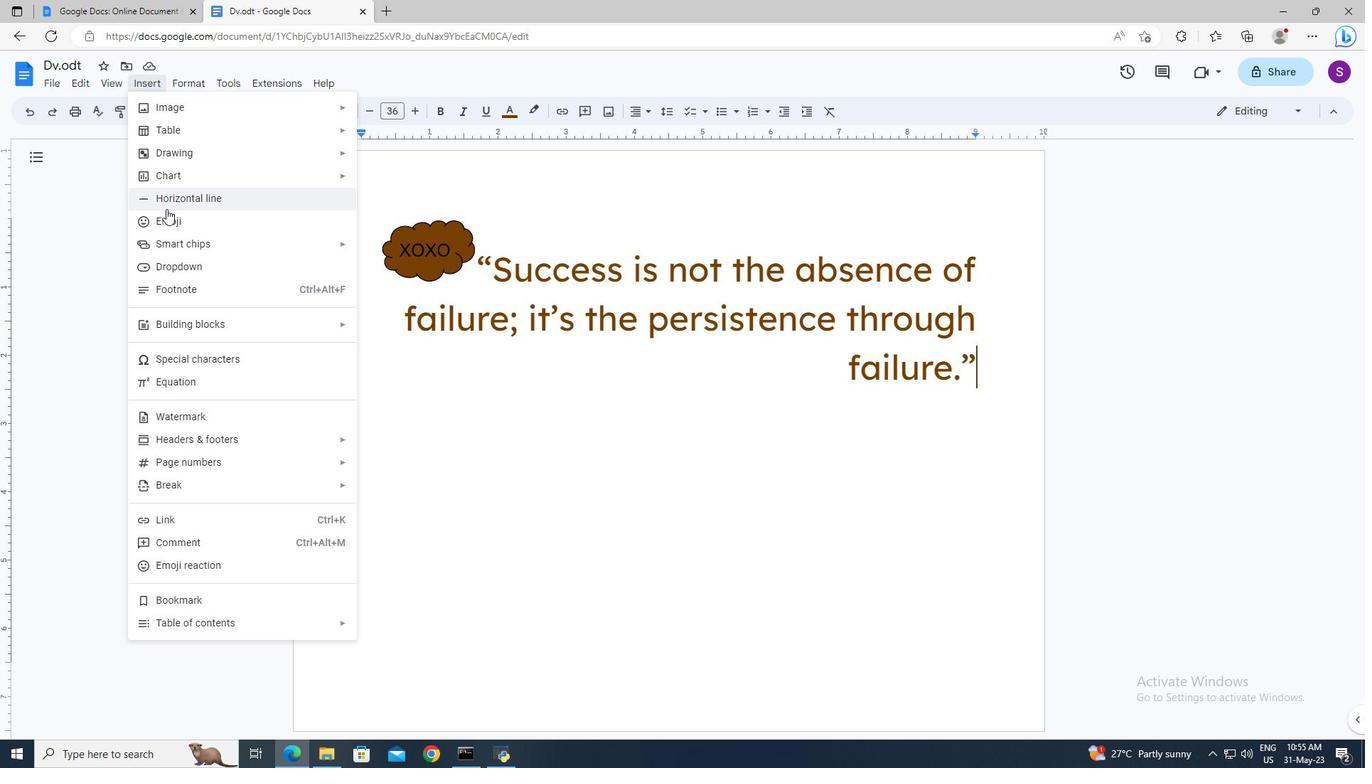 
Action: Mouse pressed left at (166, 211)
Screenshot: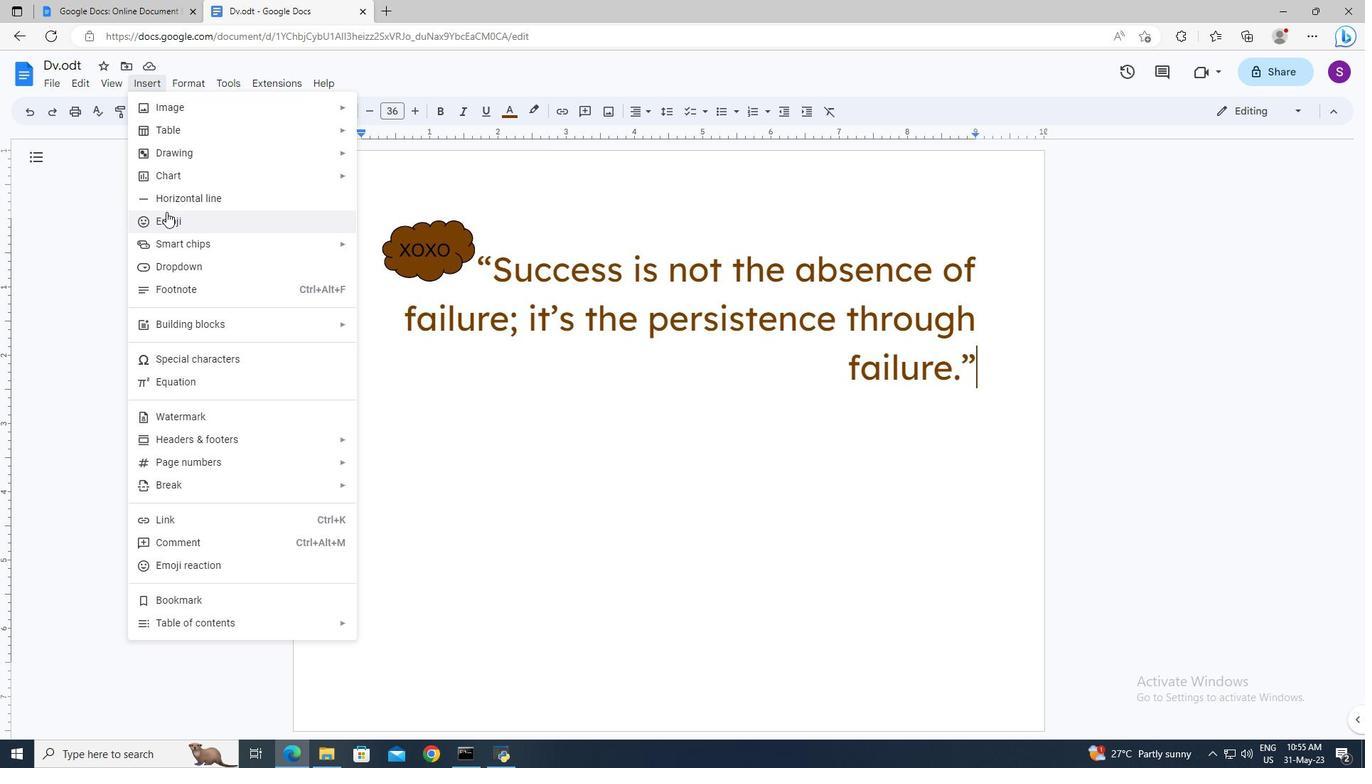 
Action: Mouse moved to (820, 521)
Screenshot: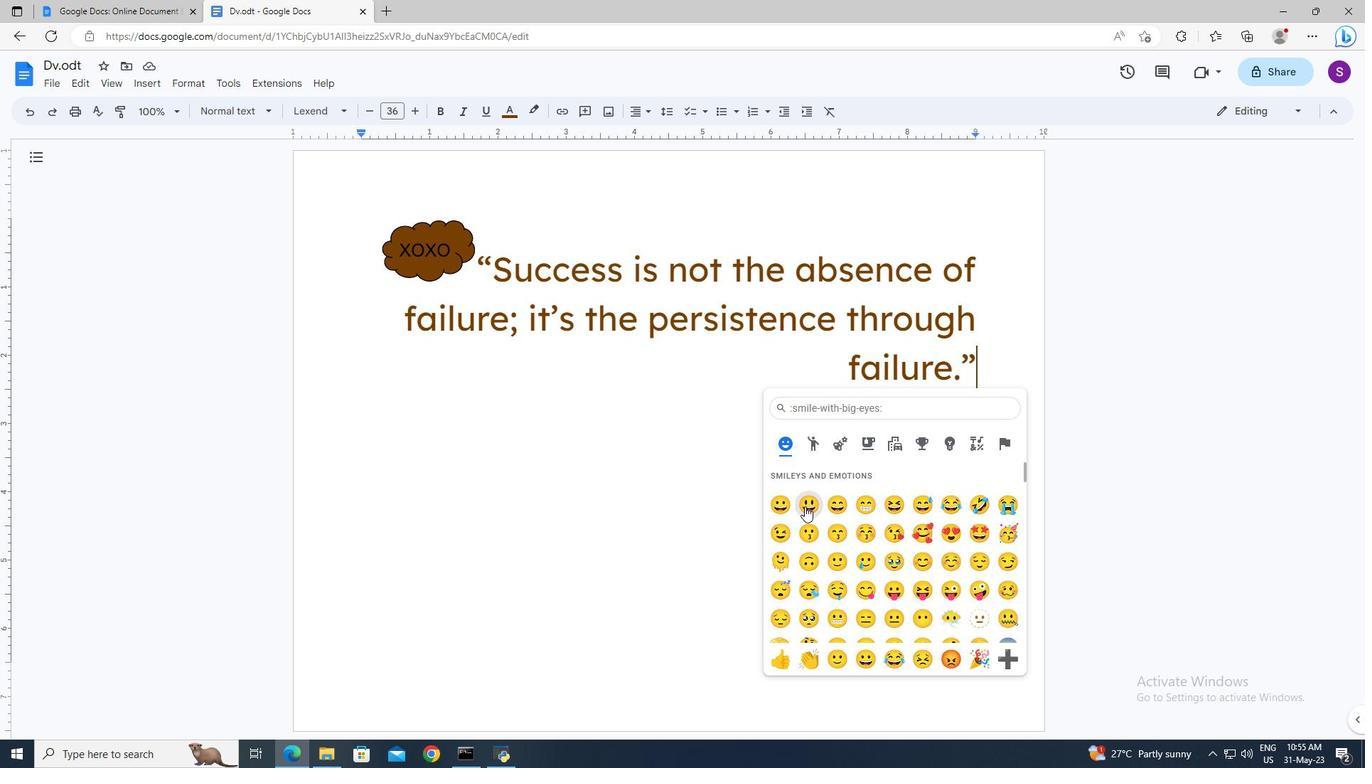 
Action: Mouse scrolled (820, 520) with delta (0, 0)
Screenshot: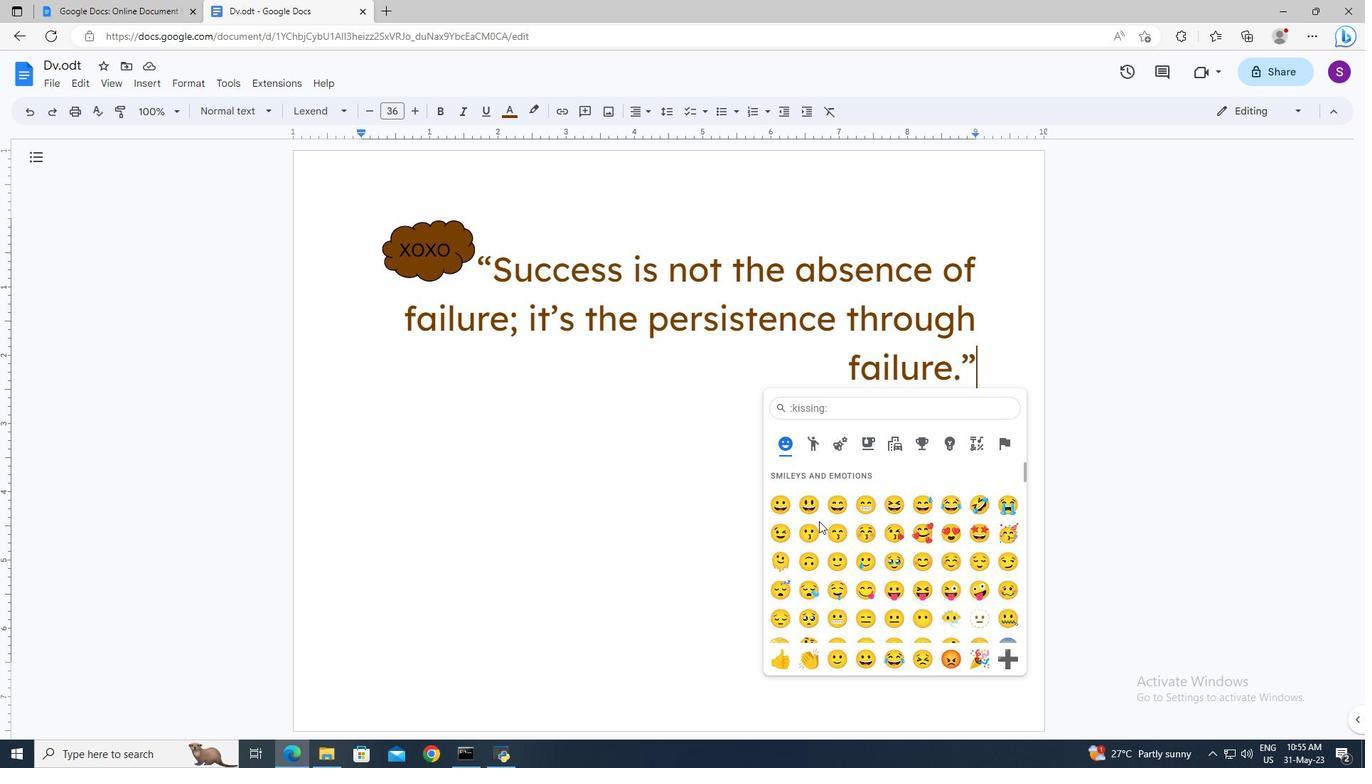 
Action: Mouse scrolled (820, 520) with delta (0, 0)
Screenshot: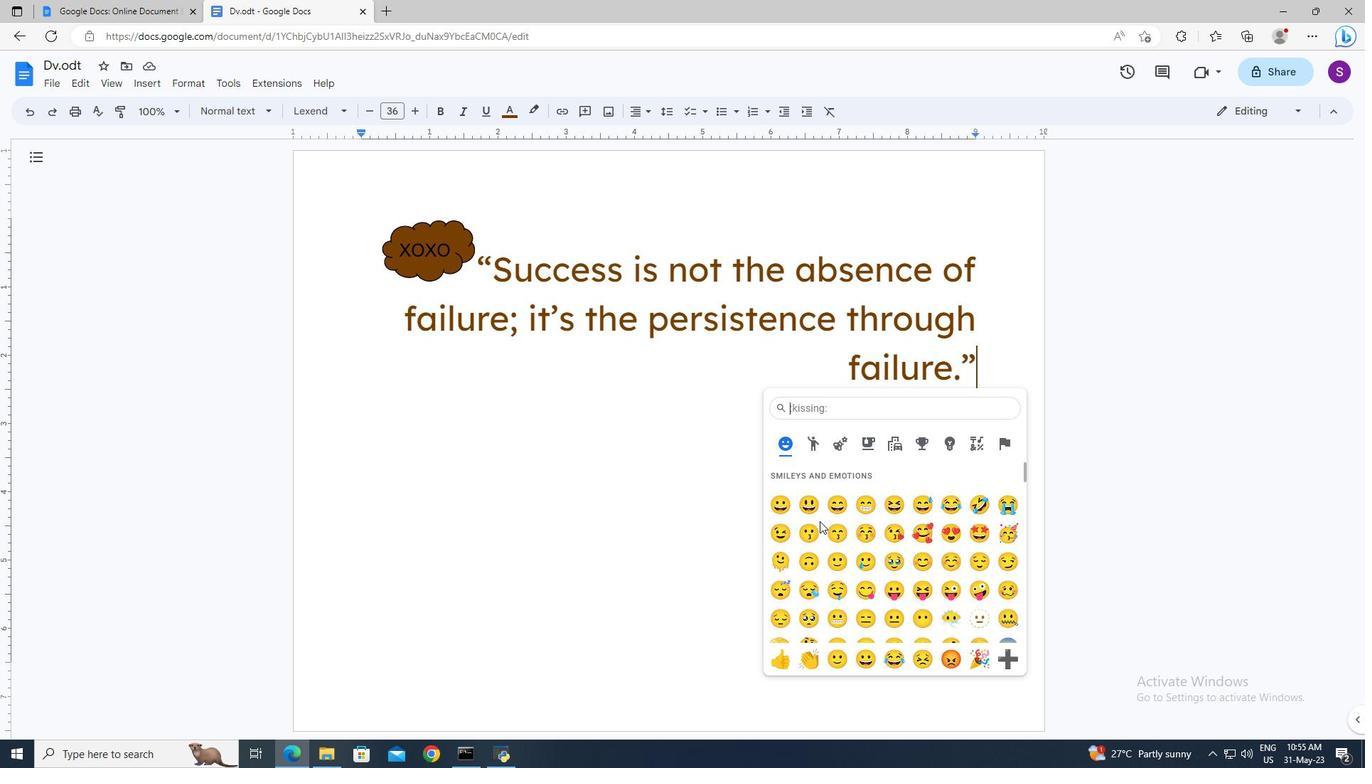 
Action: Mouse scrolled (820, 520) with delta (0, 0)
Screenshot: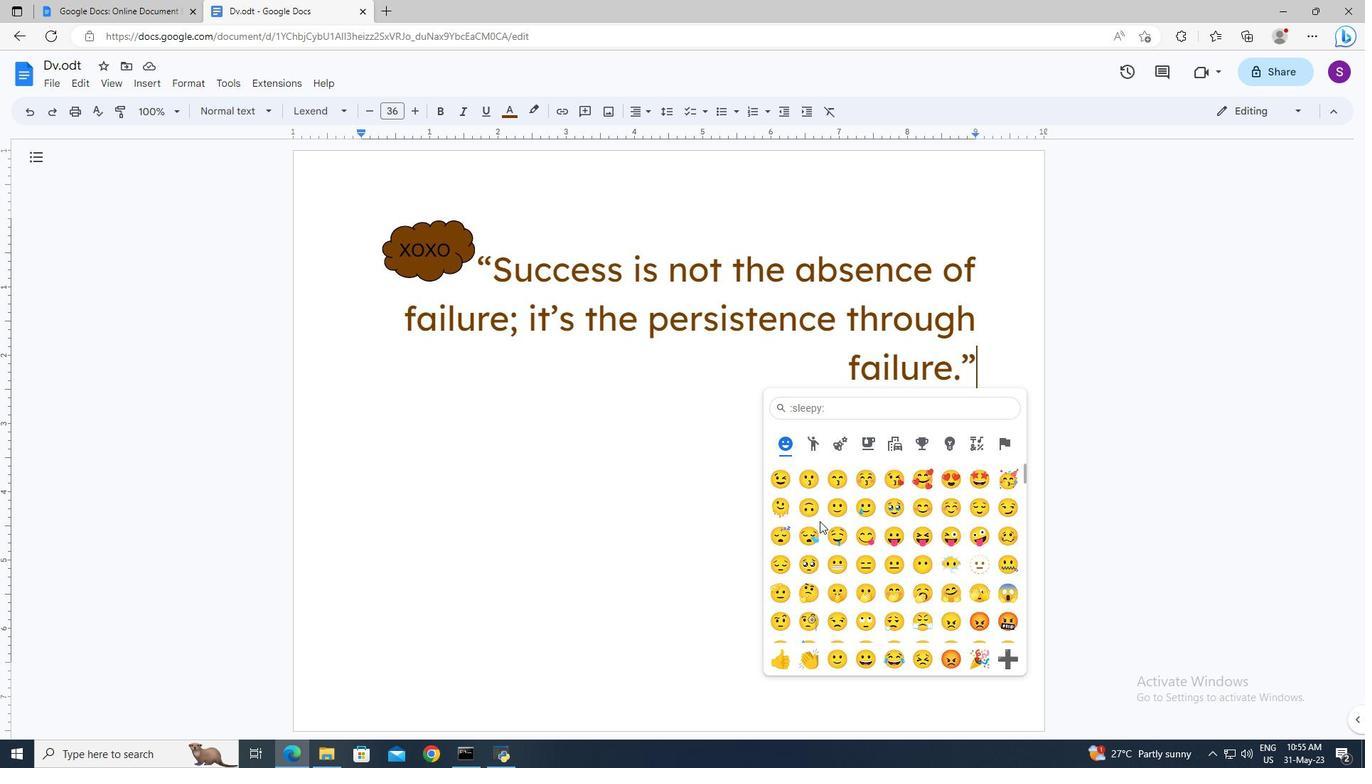 
Action: Mouse scrolled (820, 520) with delta (0, 0)
Screenshot: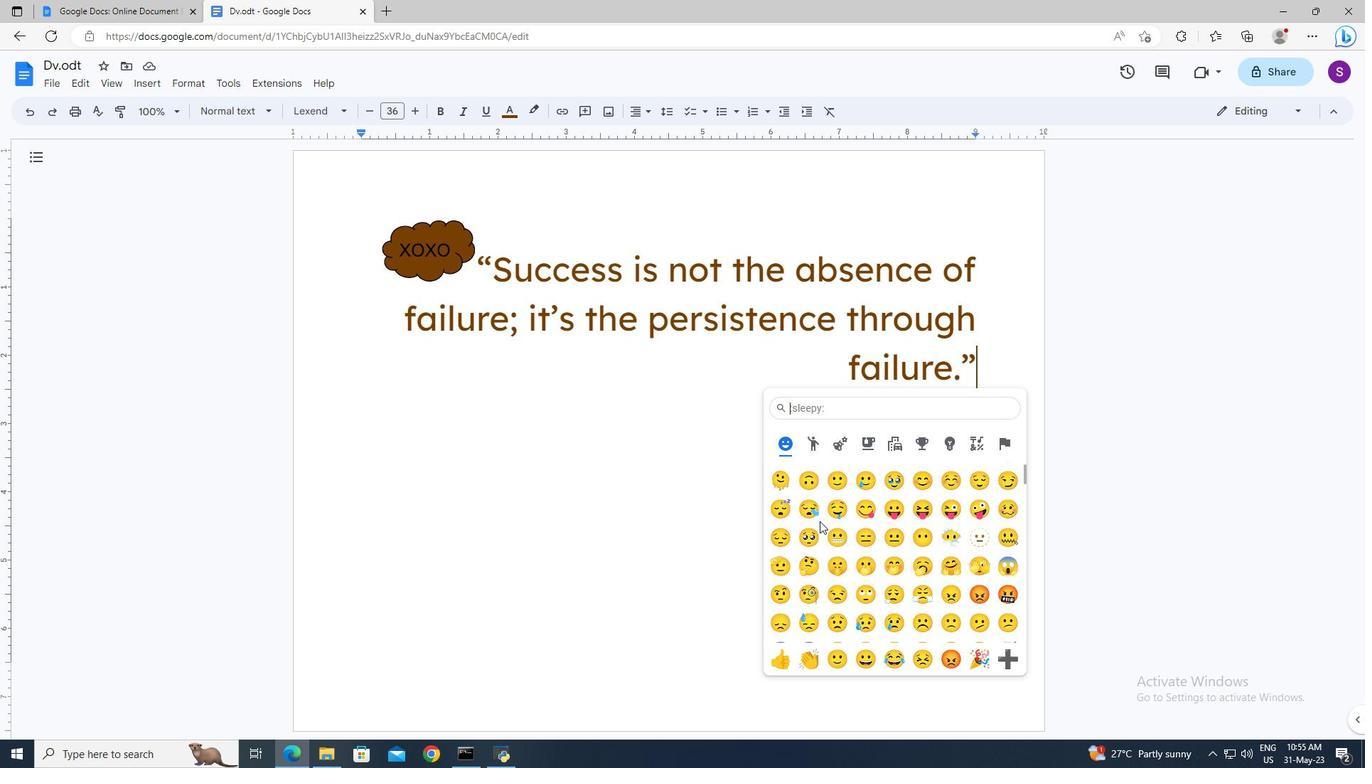 
Action: Mouse scrolled (820, 520) with delta (0, 0)
Screenshot: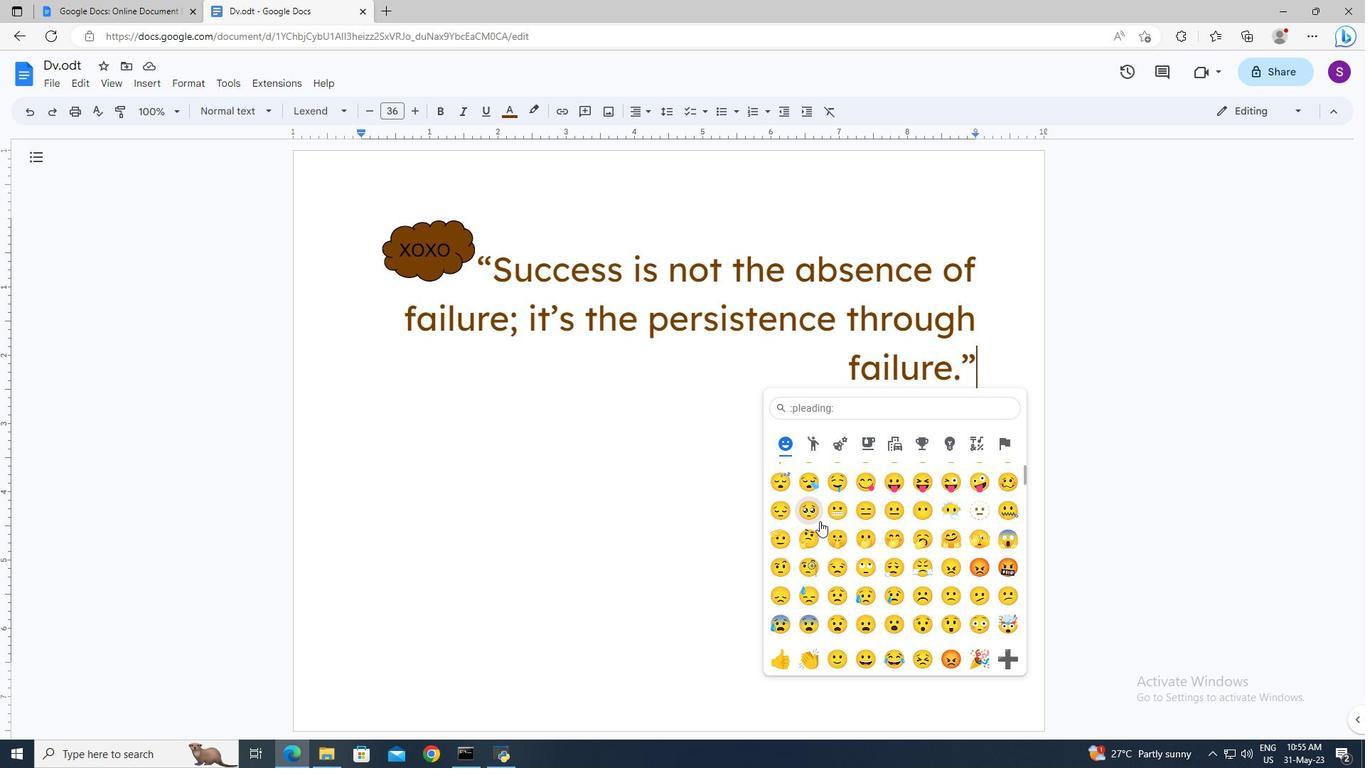 
Action: Mouse scrolled (820, 520) with delta (0, 0)
Screenshot: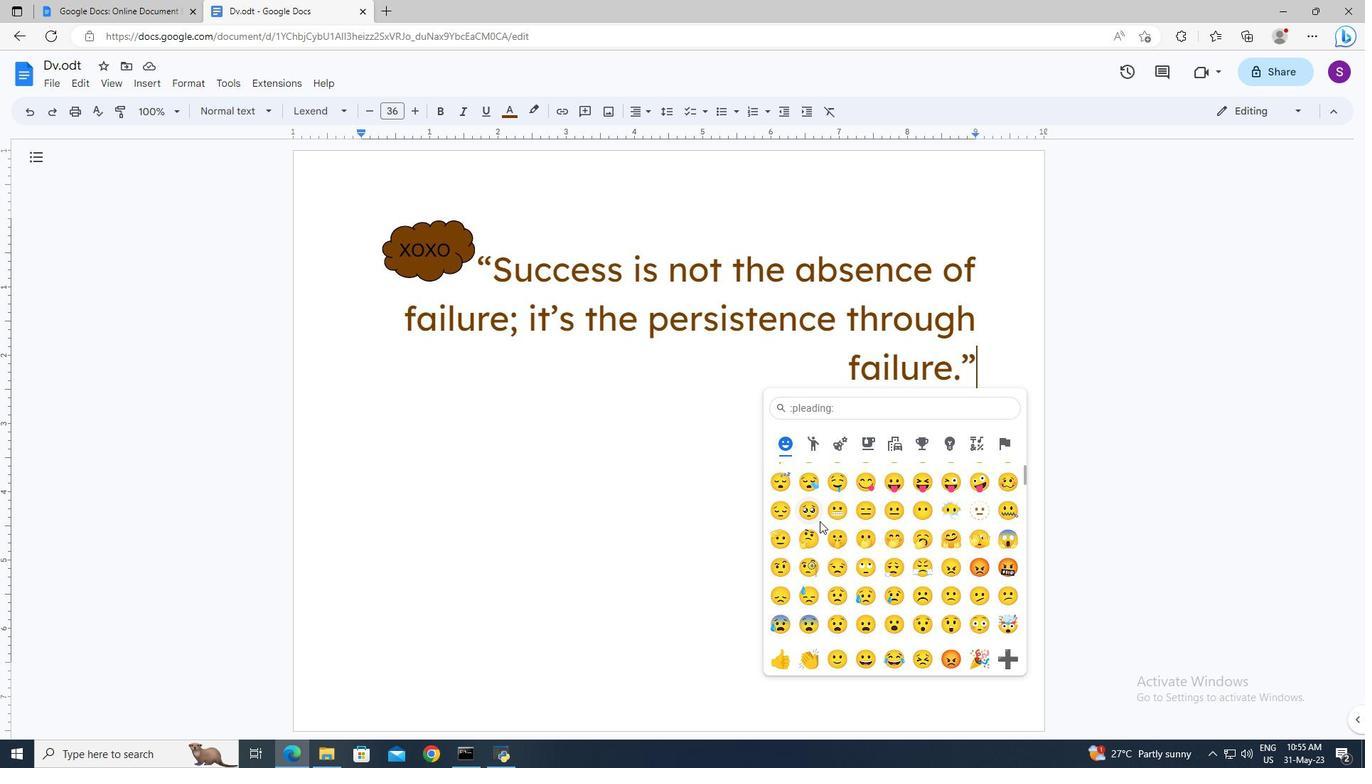 
Action: Mouse scrolled (820, 520) with delta (0, 0)
Screenshot: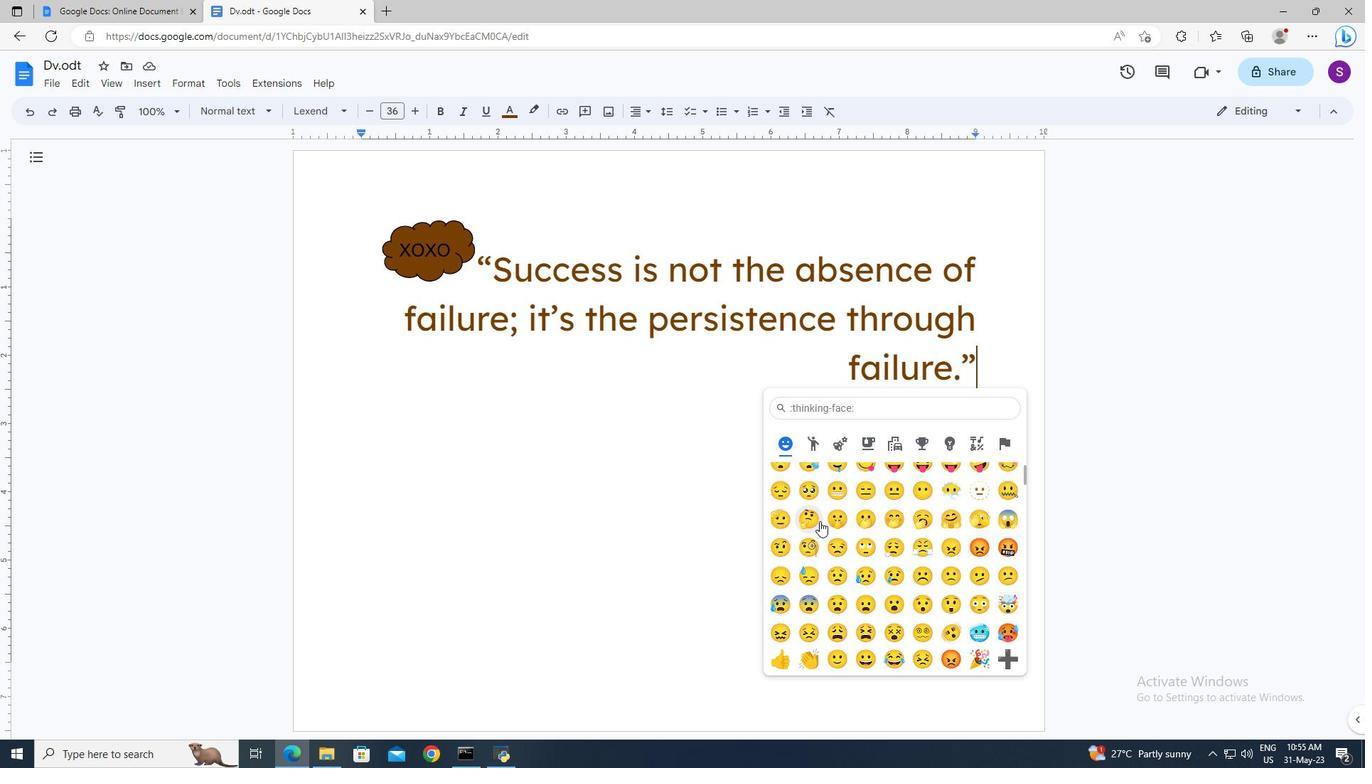 
Action: Mouse scrolled (820, 520) with delta (0, 0)
Screenshot: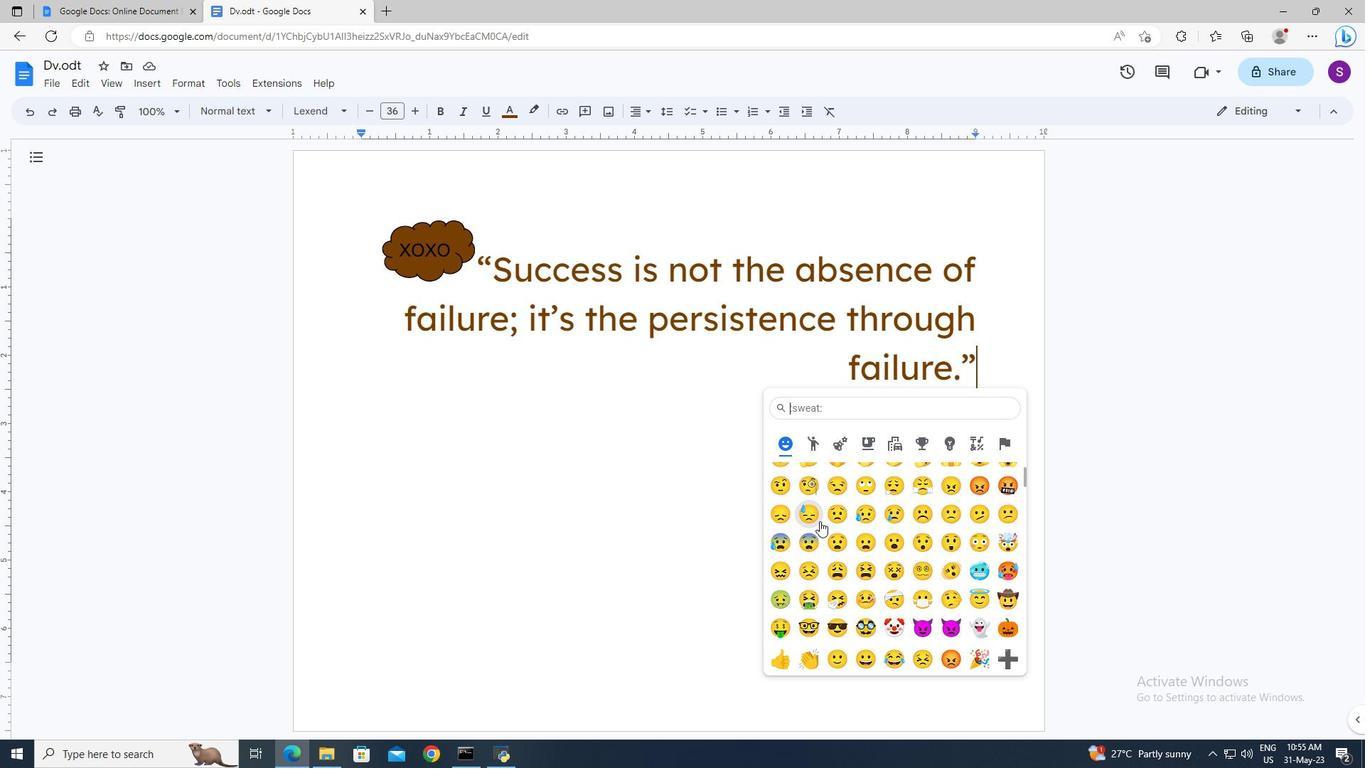 
Action: Mouse scrolled (820, 520) with delta (0, 0)
Screenshot: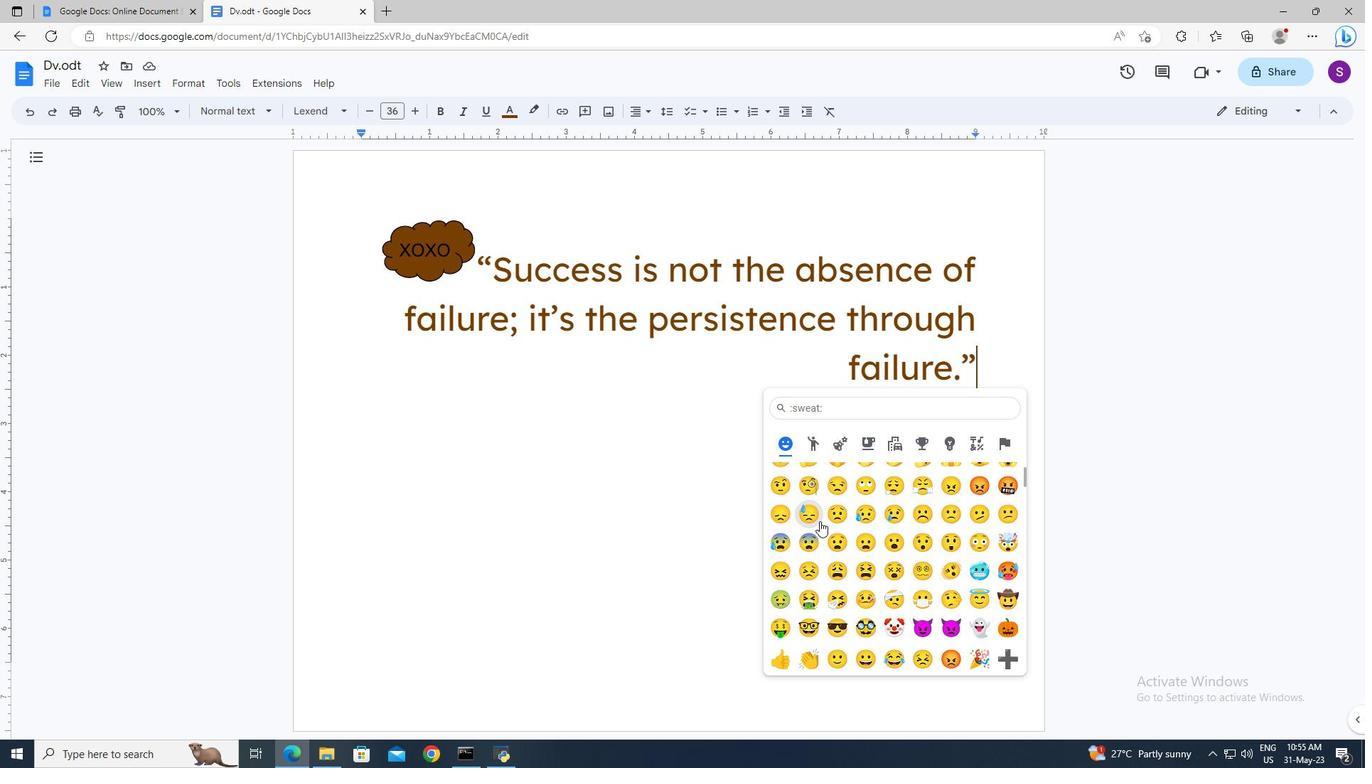 
Action: Mouse scrolled (820, 520) with delta (0, 0)
Screenshot: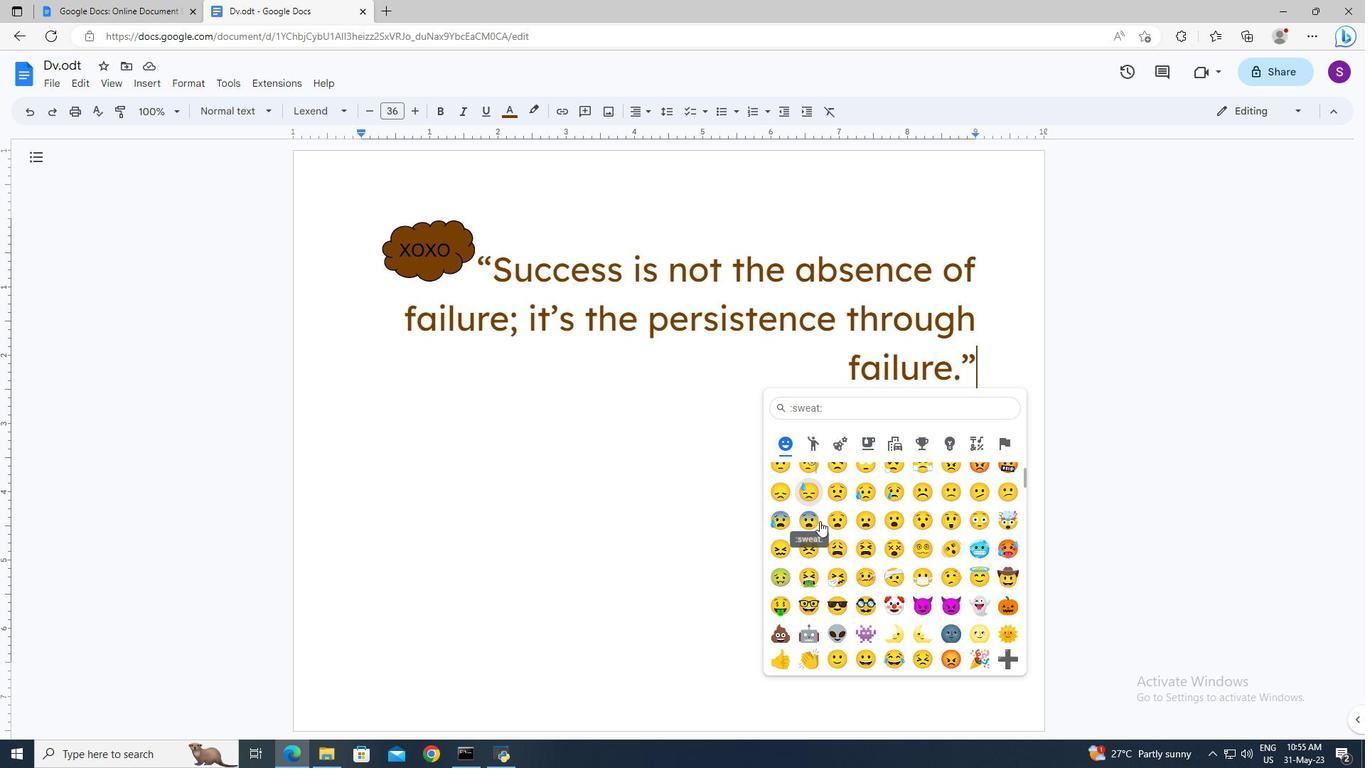 
Action: Mouse scrolled (820, 520) with delta (0, 0)
Screenshot: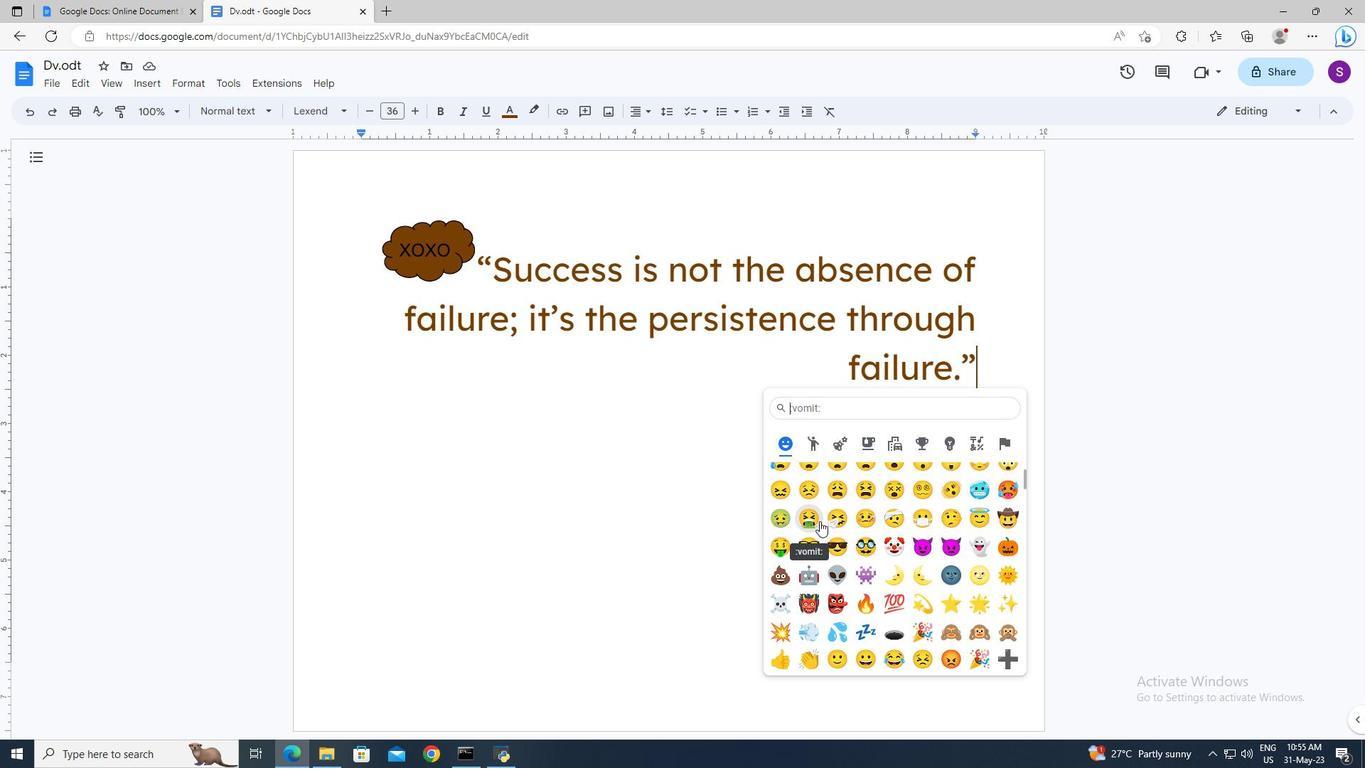 
Action: Mouse scrolled (820, 520) with delta (0, 0)
Screenshot: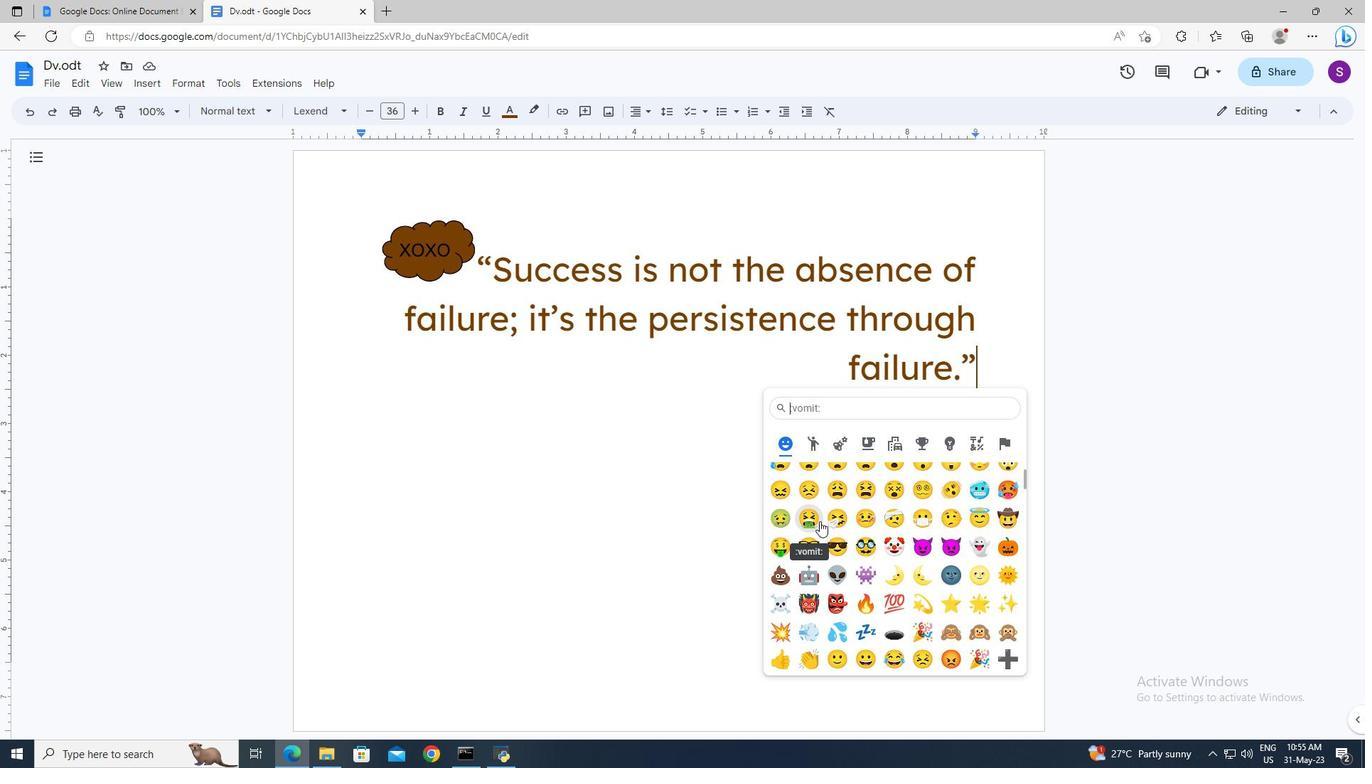 
Action: Mouse scrolled (820, 520) with delta (0, 0)
Screenshot: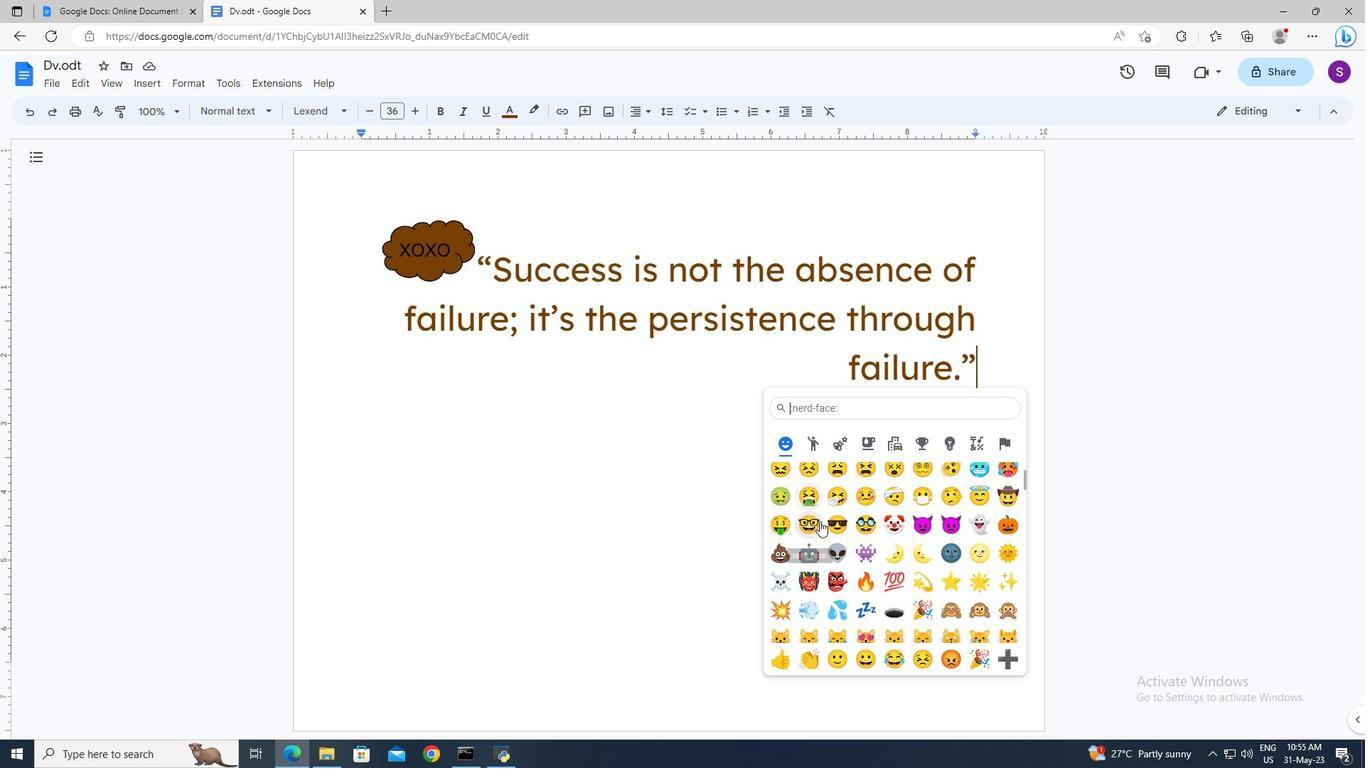 
Action: Mouse scrolled (820, 520) with delta (0, 0)
Screenshot: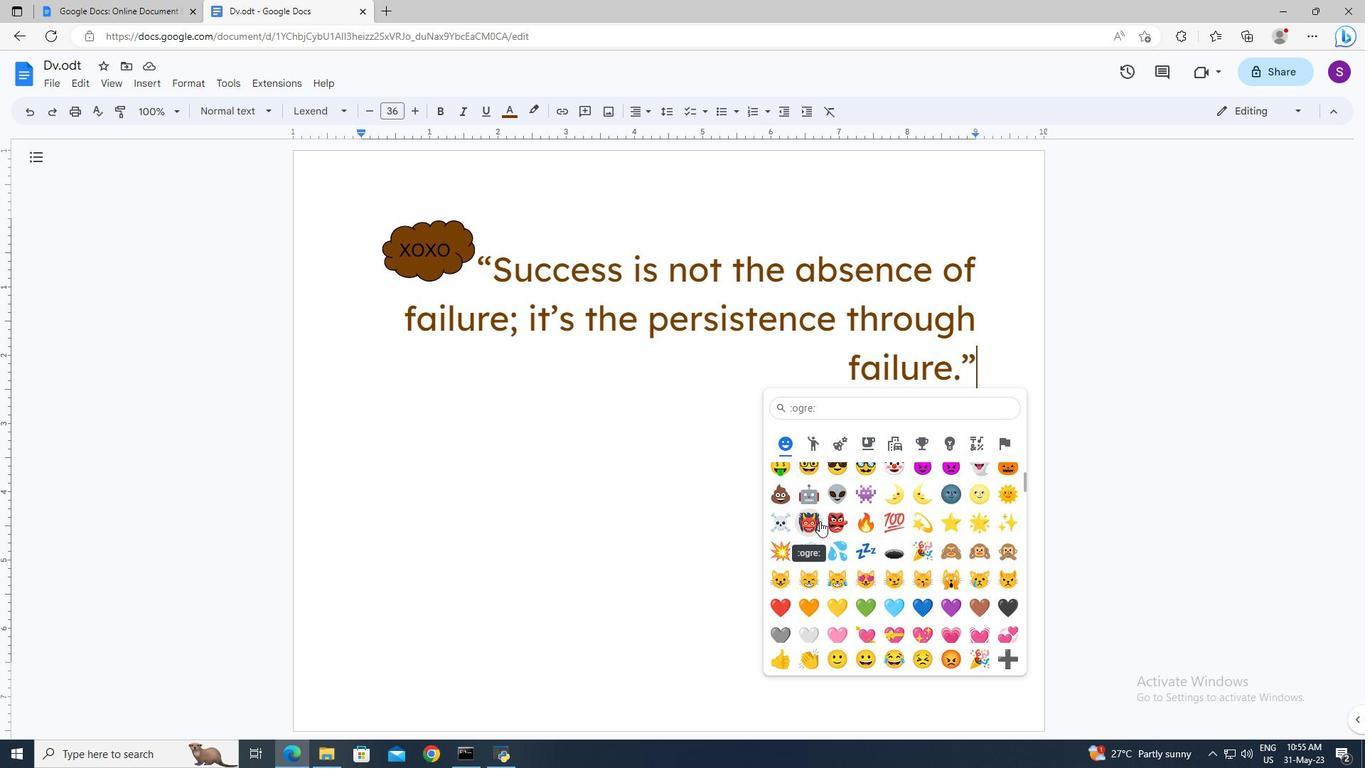 
Action: Mouse moved to (780, 572)
Screenshot: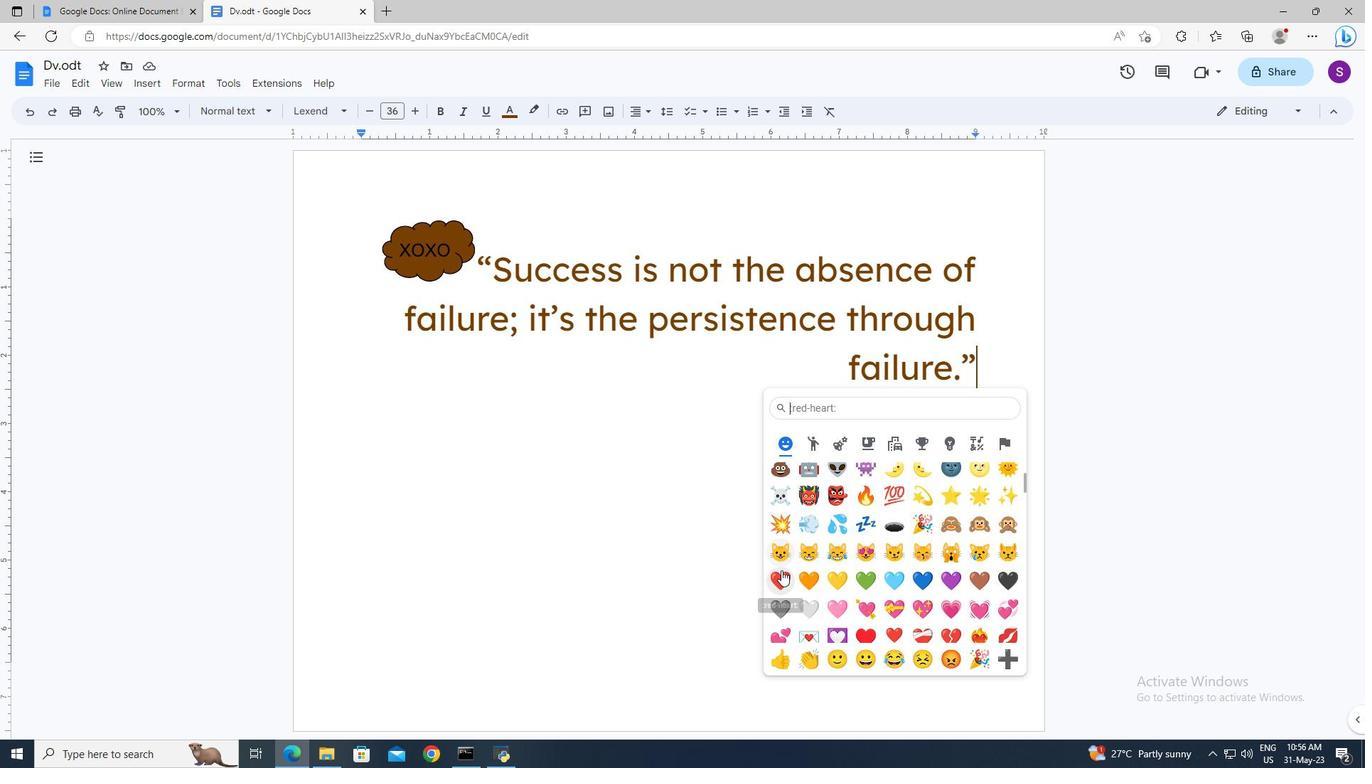 
Action: Mouse pressed left at (780, 572)
Screenshot: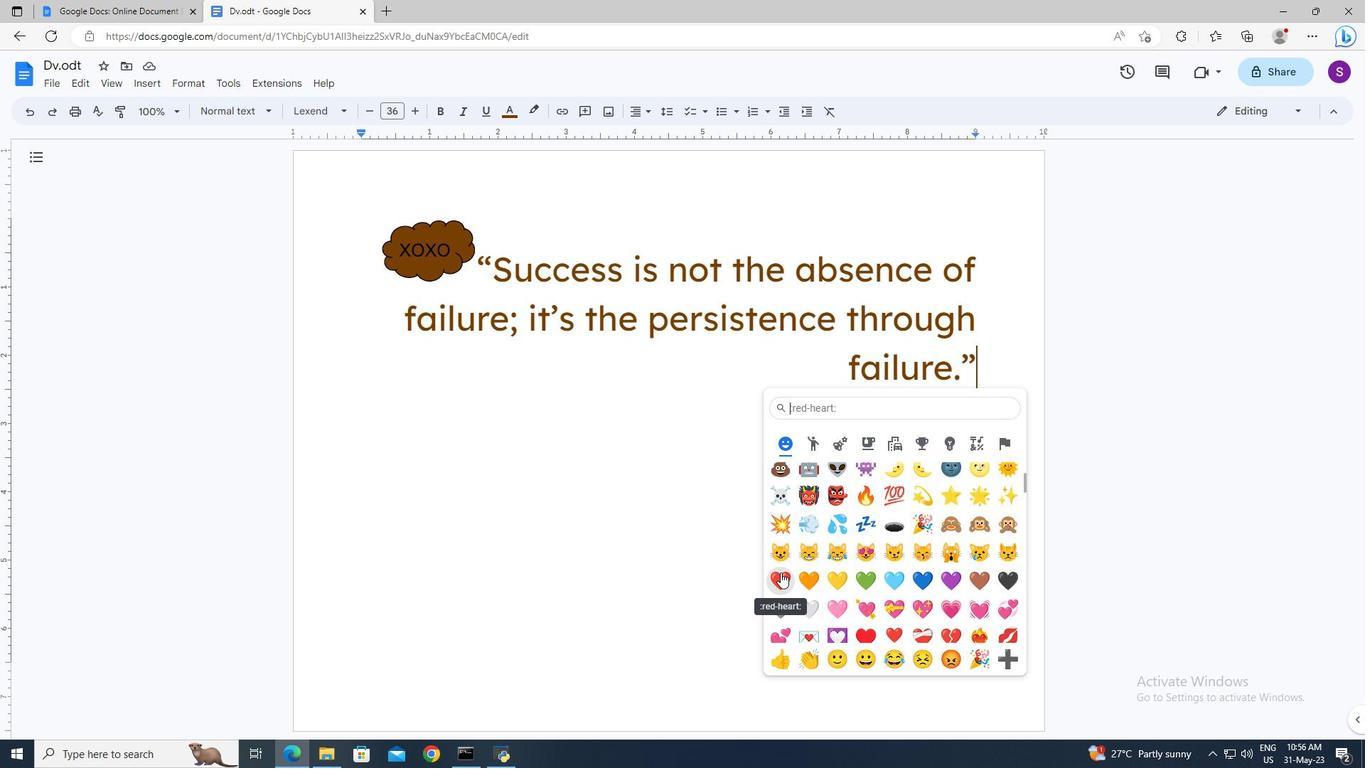 
Action: Mouse moved to (770, 545)
Screenshot: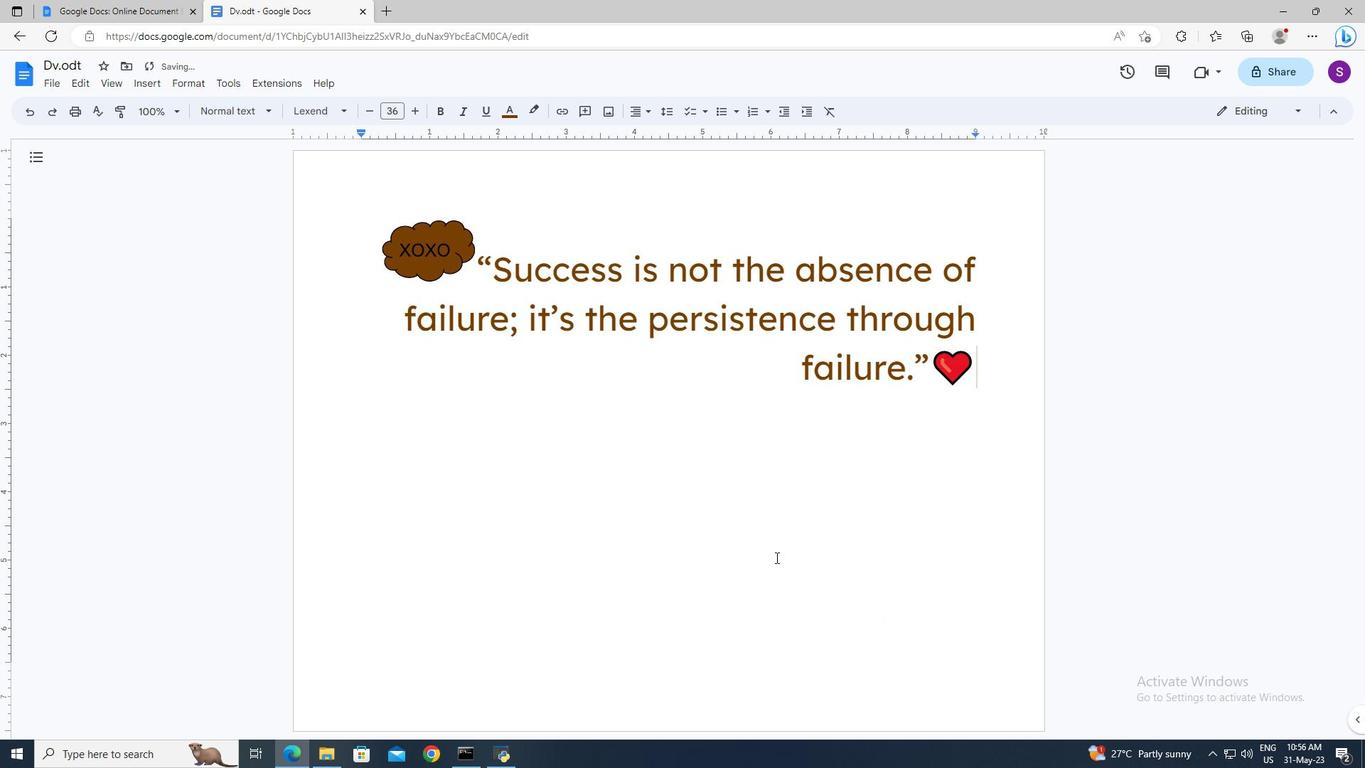 
